 Task: Add Sprouts No Salt Added Sliced Carrots to the cart.
Action: Mouse moved to (16, 75)
Screenshot: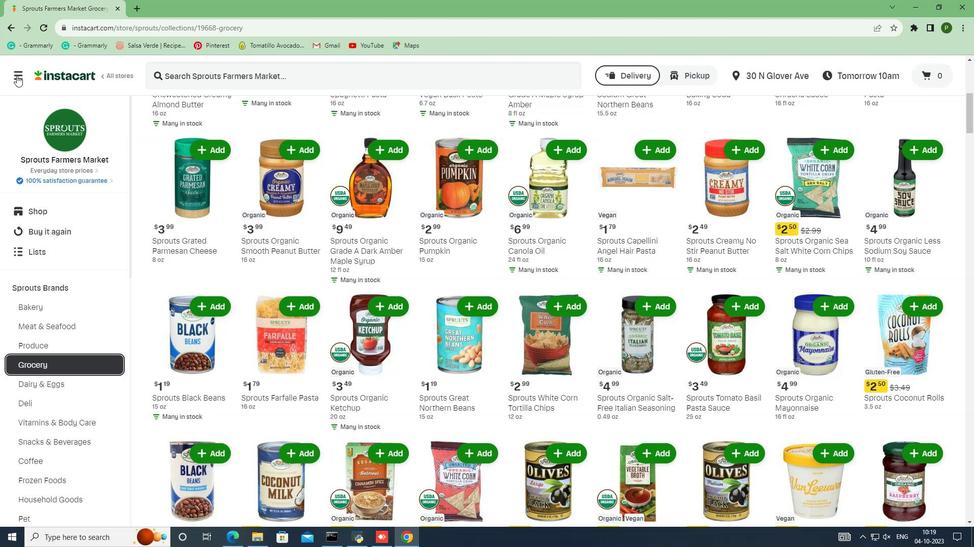 
Action: Mouse pressed left at (16, 75)
Screenshot: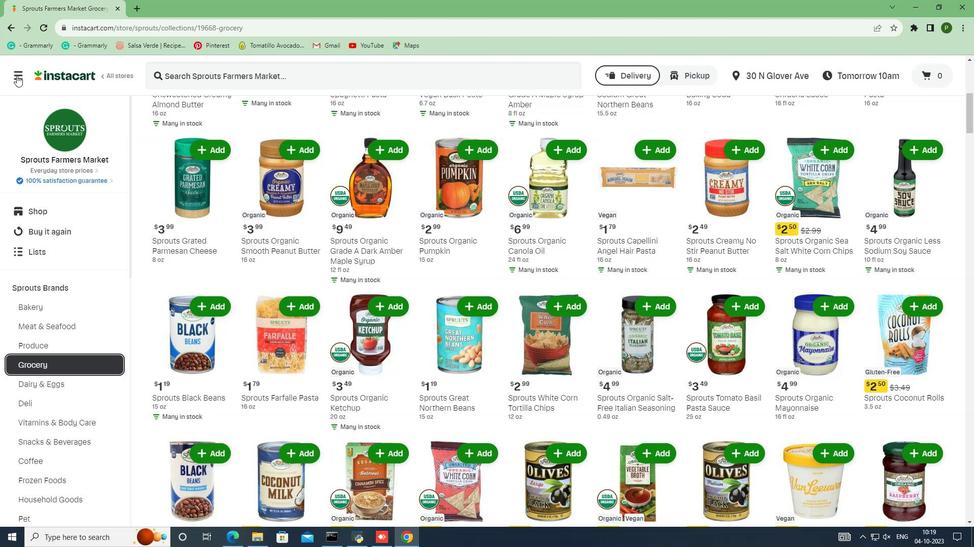 
Action: Mouse moved to (26, 286)
Screenshot: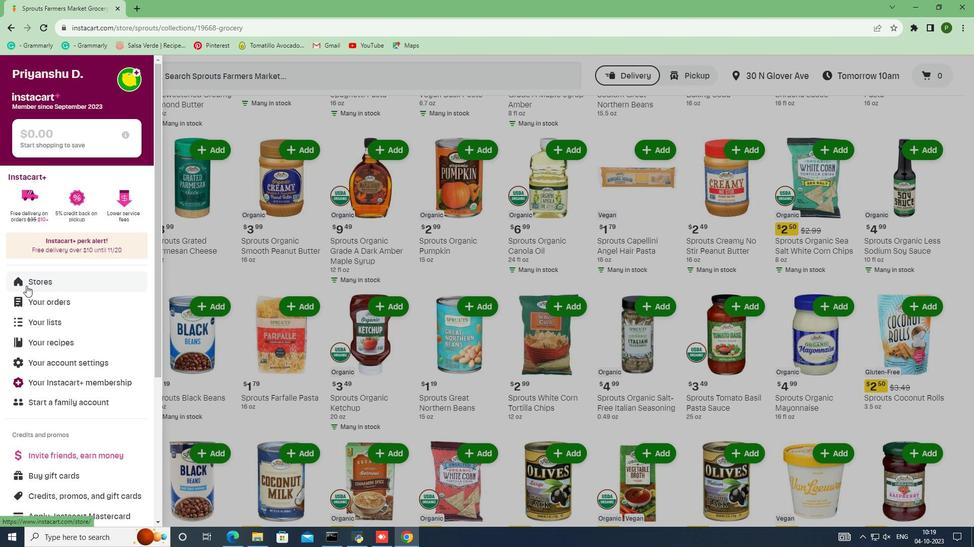 
Action: Mouse pressed left at (26, 286)
Screenshot: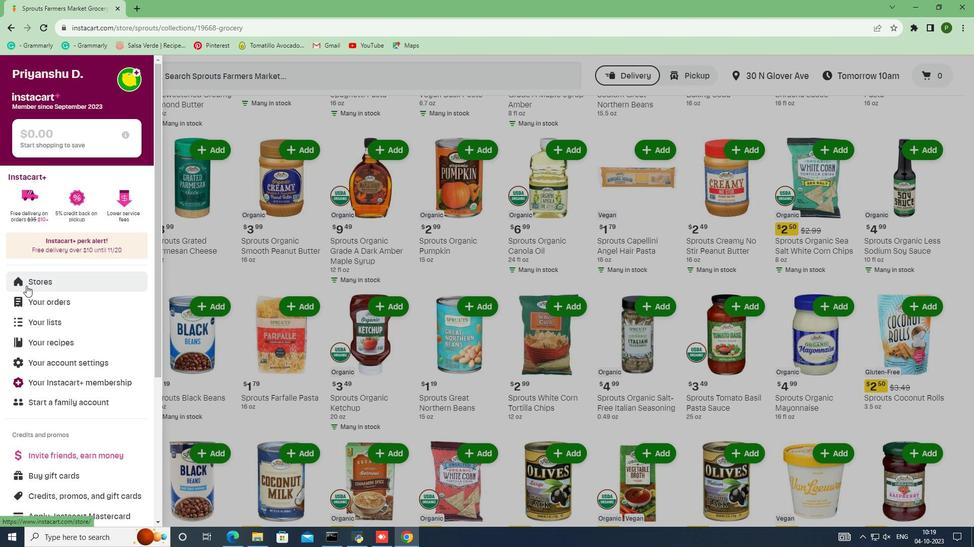
Action: Mouse moved to (233, 117)
Screenshot: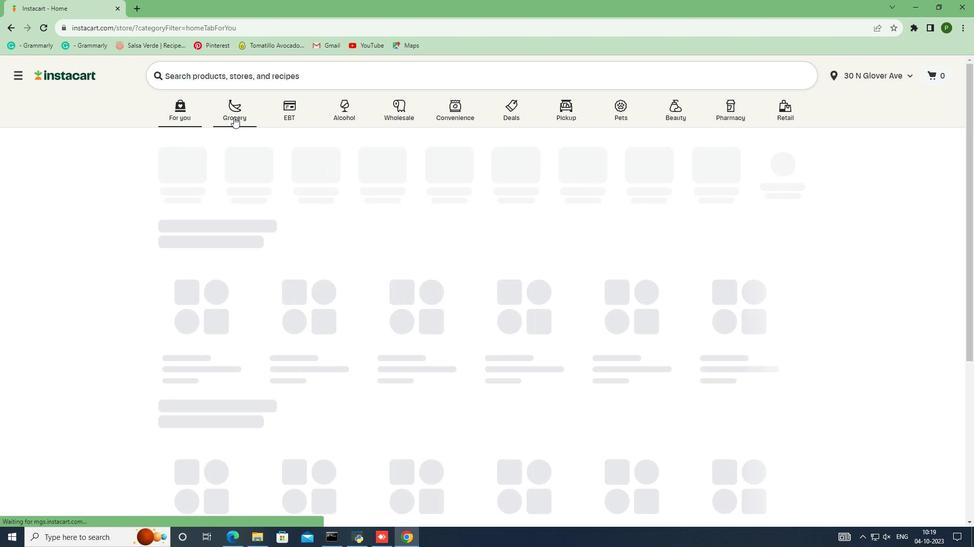 
Action: Mouse pressed left at (233, 117)
Screenshot: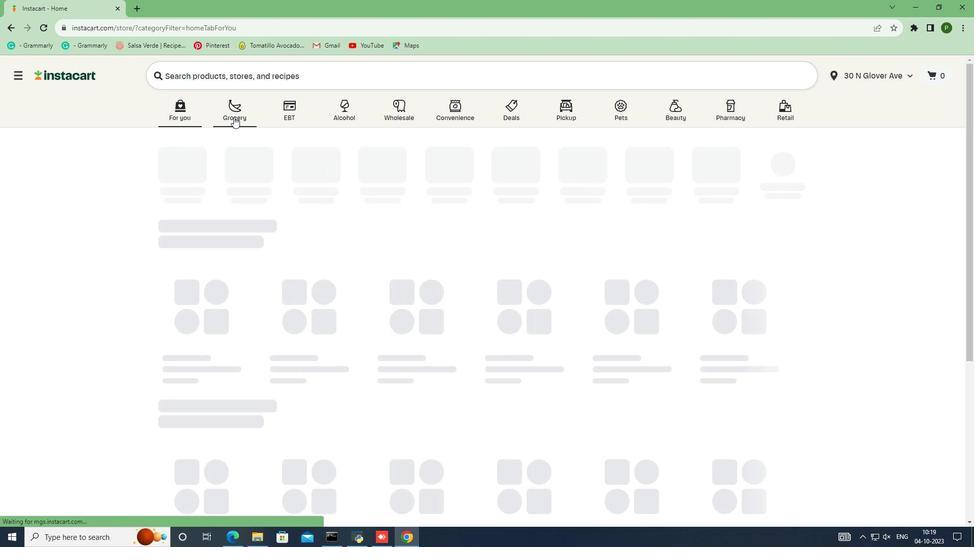 
Action: Mouse moved to (637, 244)
Screenshot: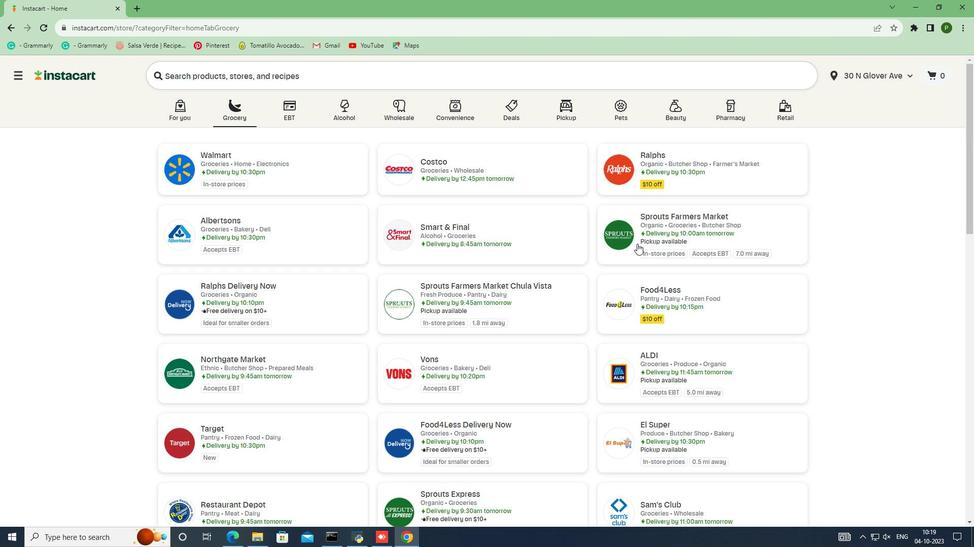 
Action: Mouse pressed left at (637, 244)
Screenshot: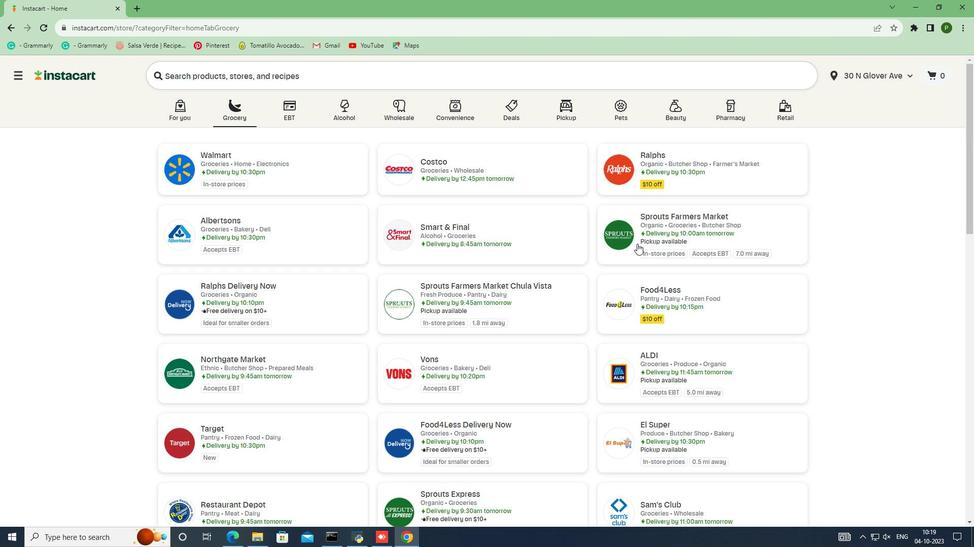 
Action: Mouse moved to (81, 282)
Screenshot: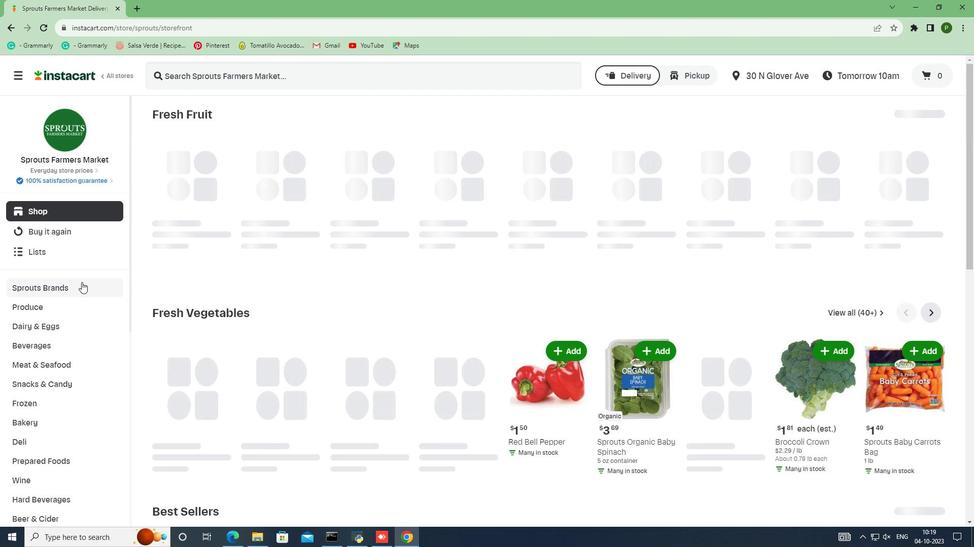 
Action: Mouse pressed left at (81, 282)
Screenshot: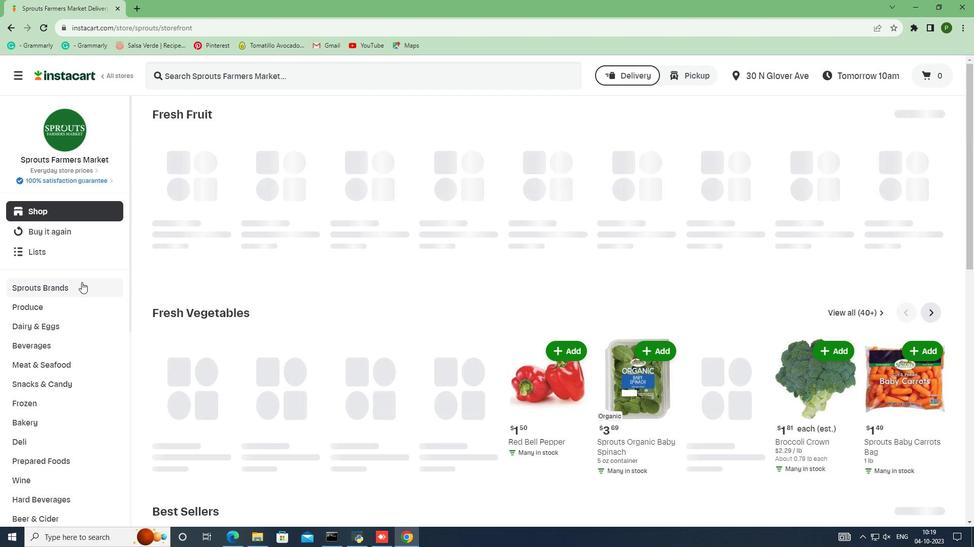 
Action: Mouse moved to (49, 364)
Screenshot: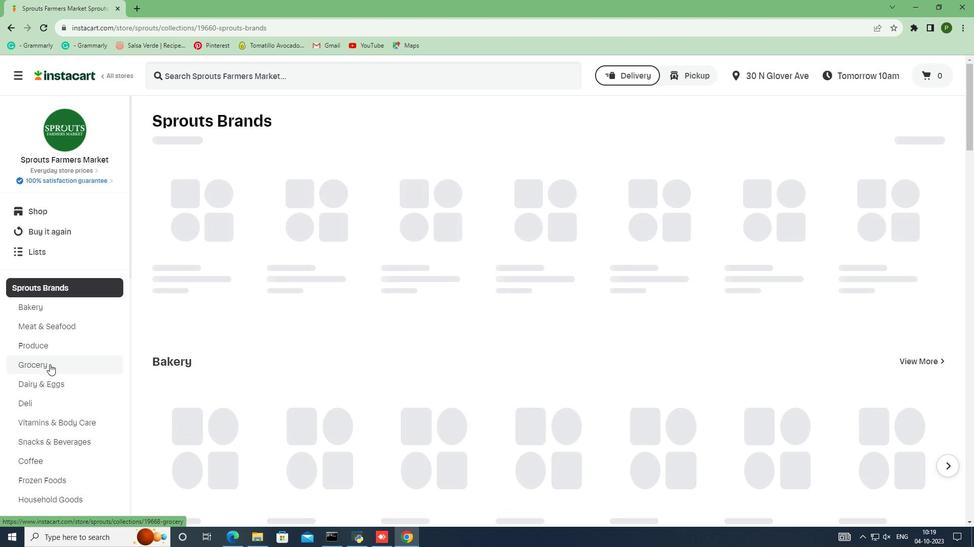 
Action: Mouse pressed left at (49, 364)
Screenshot: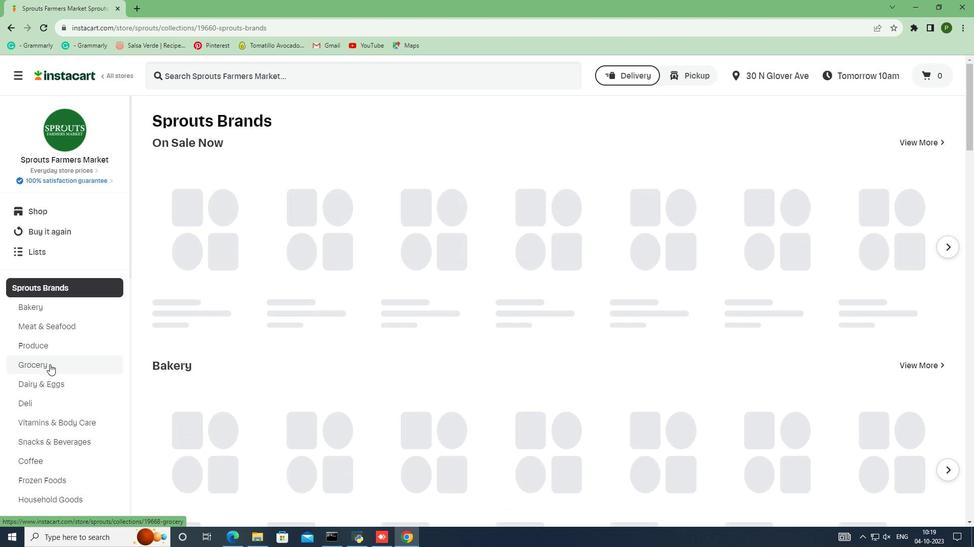 
Action: Mouse moved to (210, 230)
Screenshot: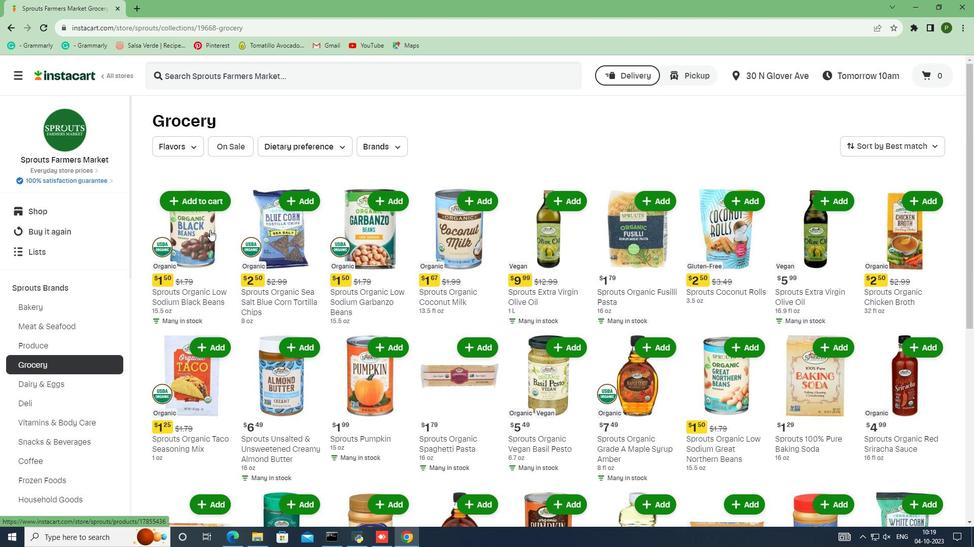 
Action: Mouse scrolled (210, 229) with delta (0, 0)
Screenshot: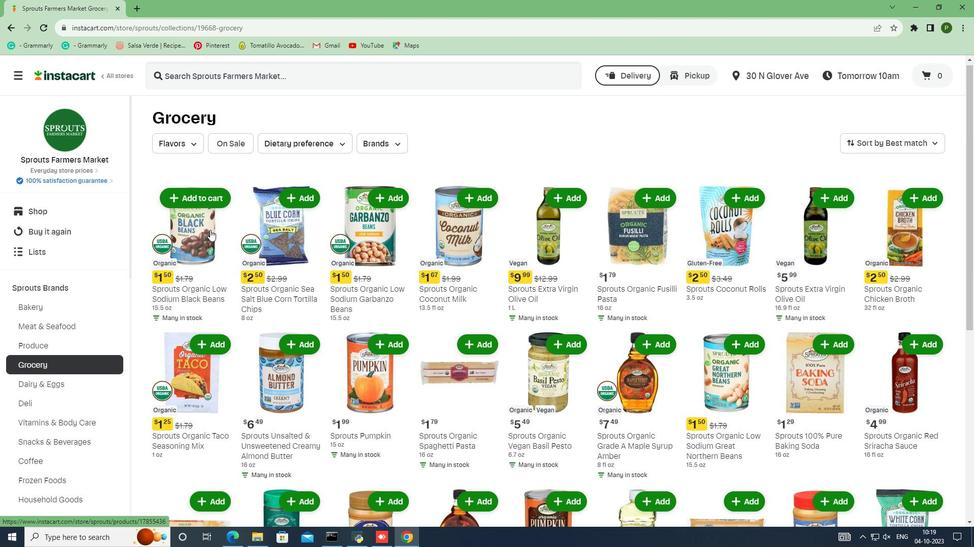 
Action: Mouse moved to (210, 231)
Screenshot: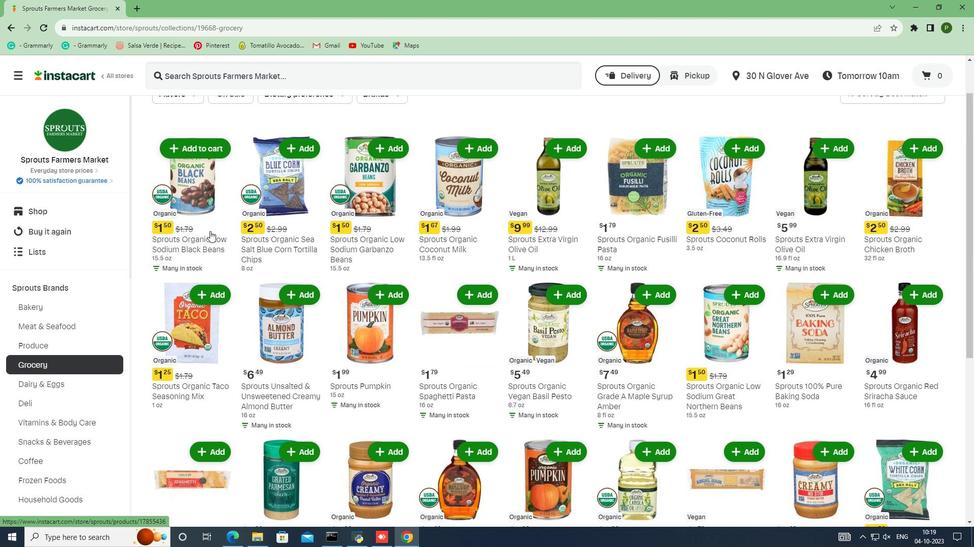 
Action: Mouse scrolled (210, 230) with delta (0, 0)
Screenshot: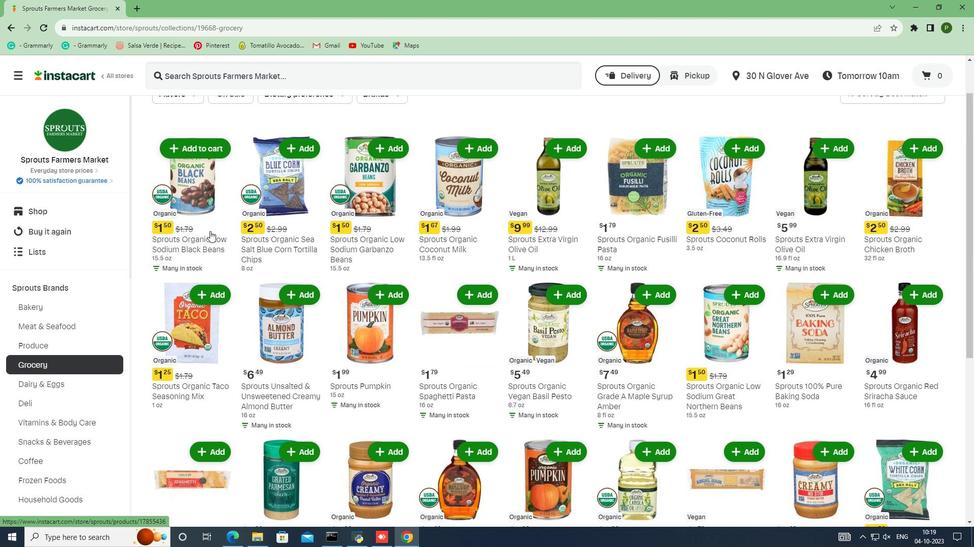 
Action: Mouse moved to (210, 231)
Screenshot: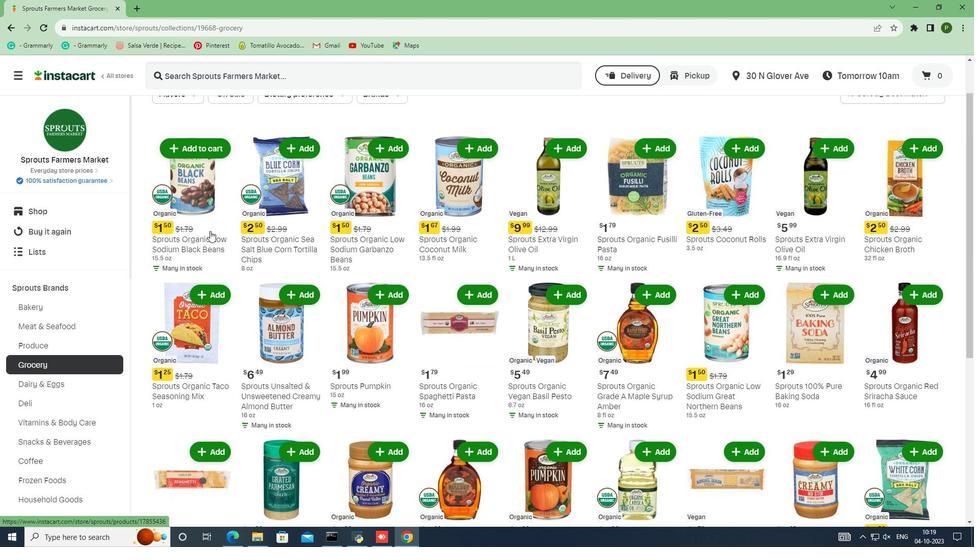 
Action: Mouse scrolled (210, 230) with delta (0, 0)
Screenshot: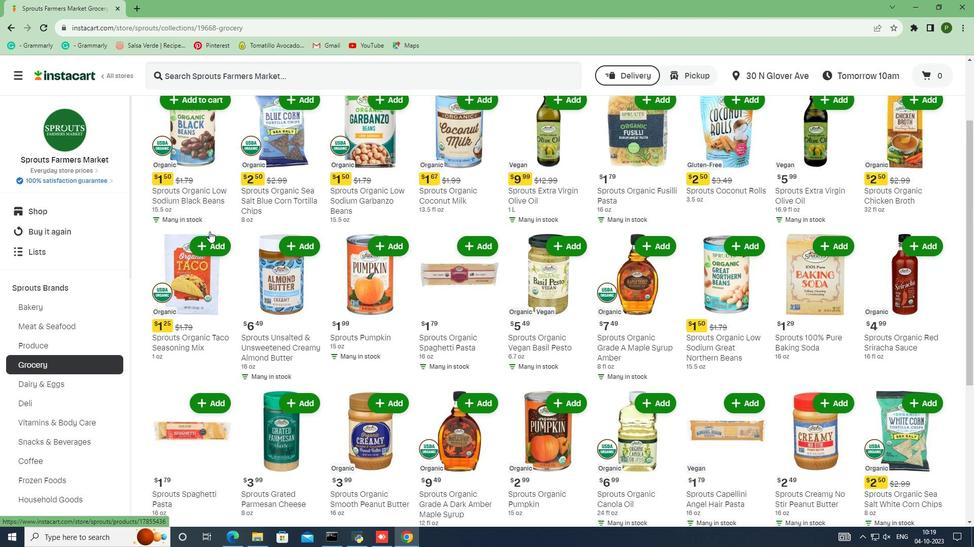 
Action: Mouse moved to (209, 232)
Screenshot: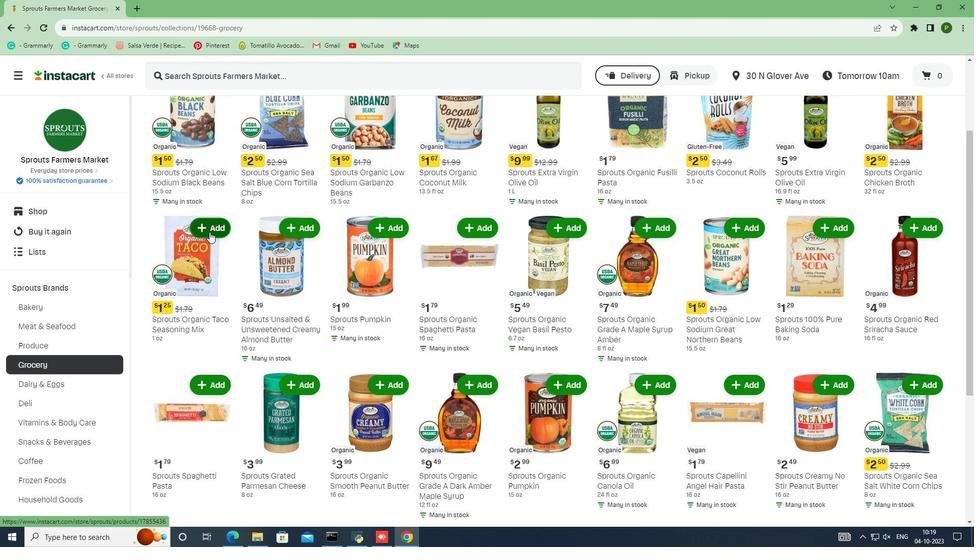 
Action: Mouse scrolled (209, 231) with delta (0, 0)
Screenshot: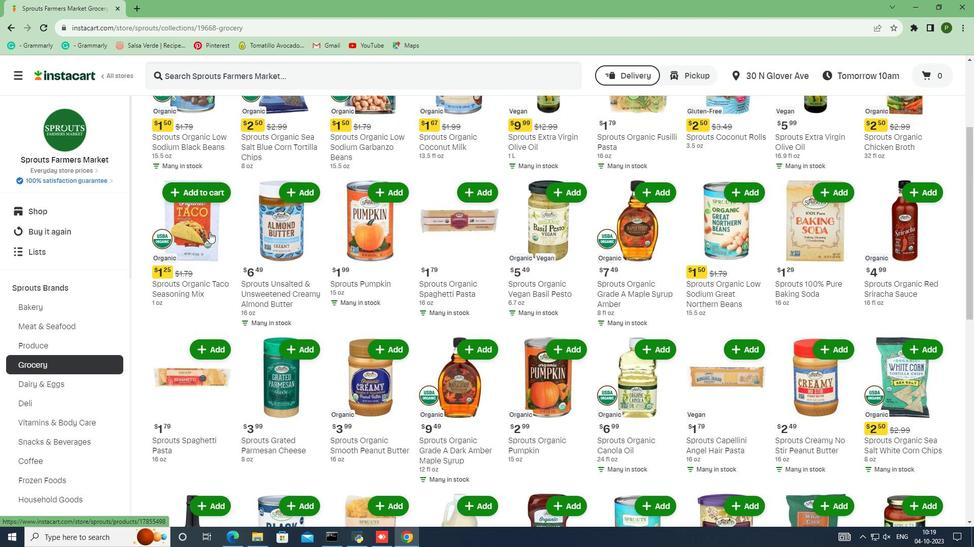 
Action: Mouse scrolled (209, 231) with delta (0, 0)
Screenshot: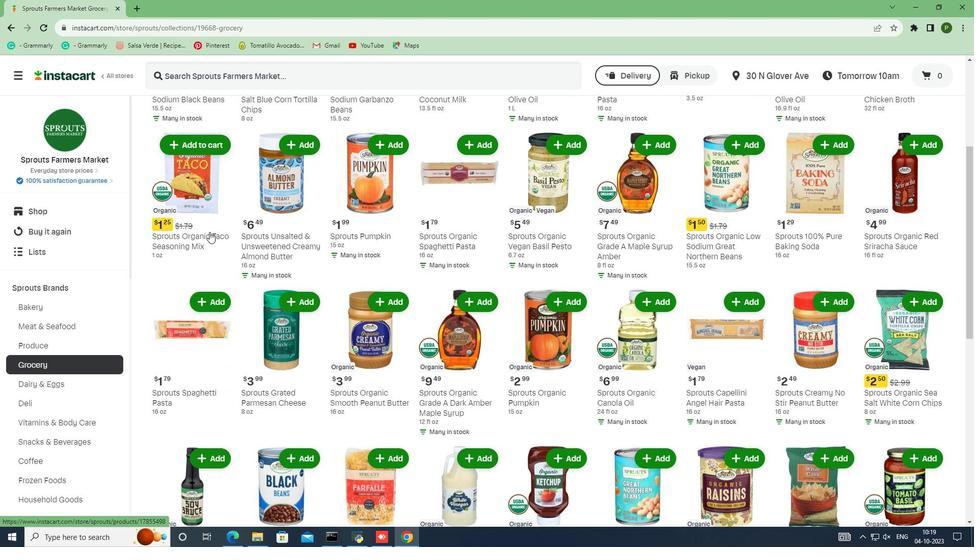 
Action: Mouse scrolled (209, 231) with delta (0, 0)
Screenshot: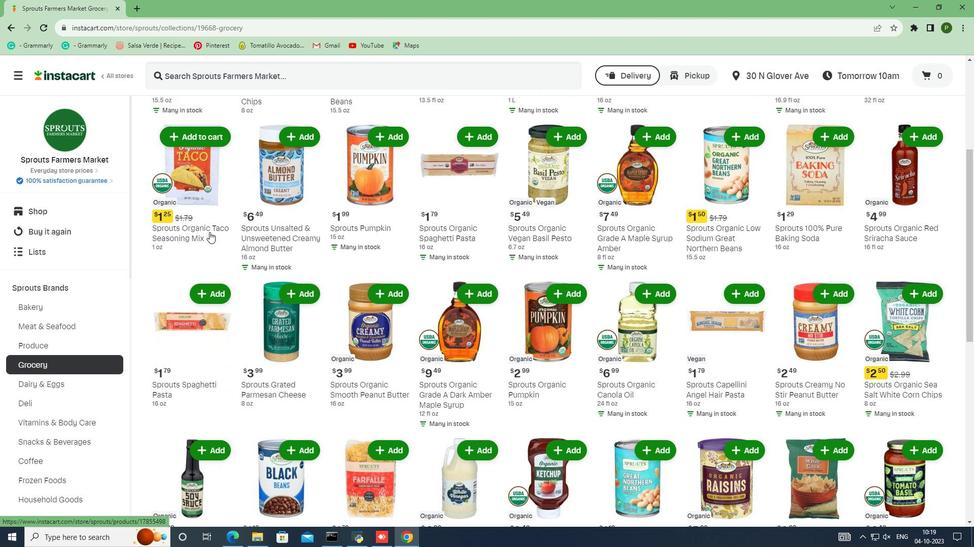 
Action: Mouse scrolled (209, 231) with delta (0, 0)
Screenshot: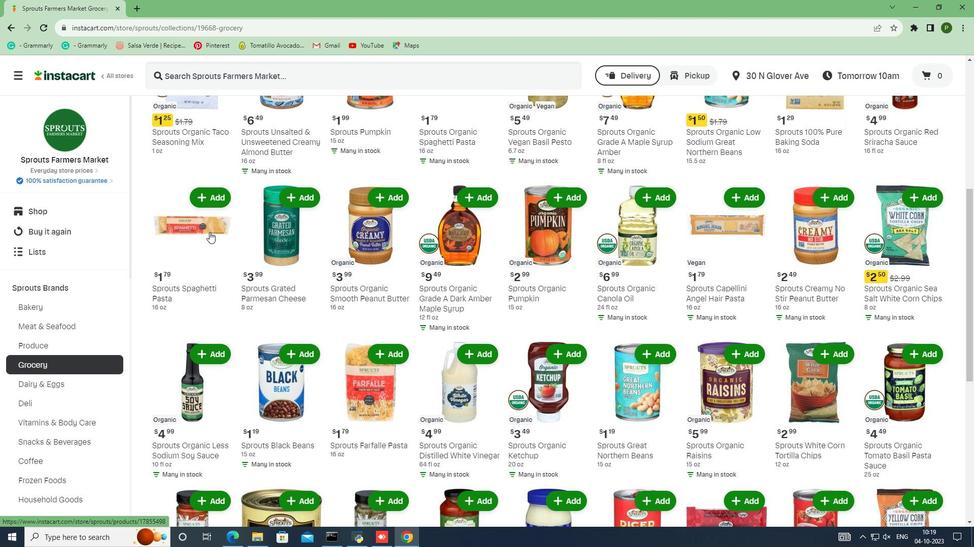 
Action: Mouse scrolled (209, 231) with delta (0, 0)
Screenshot: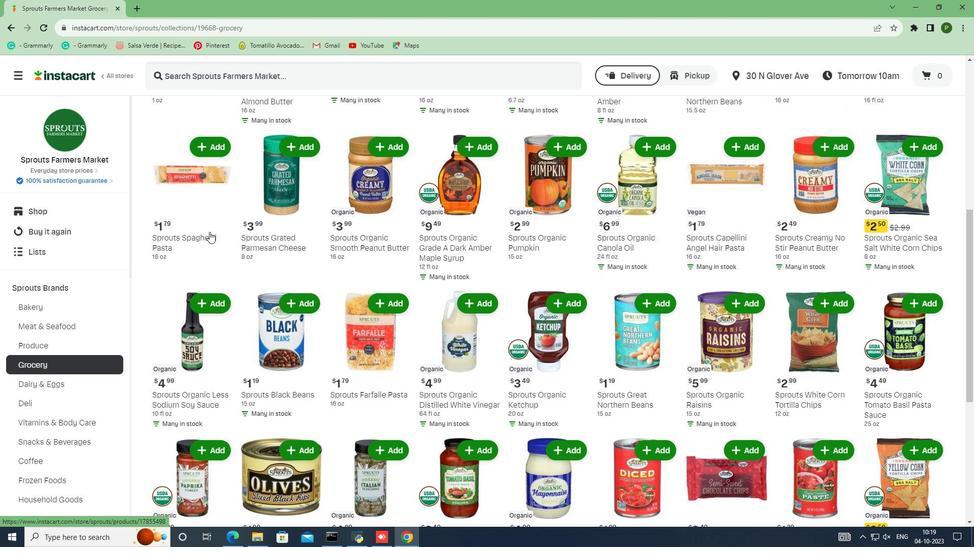 
Action: Mouse scrolled (209, 231) with delta (0, 0)
Screenshot: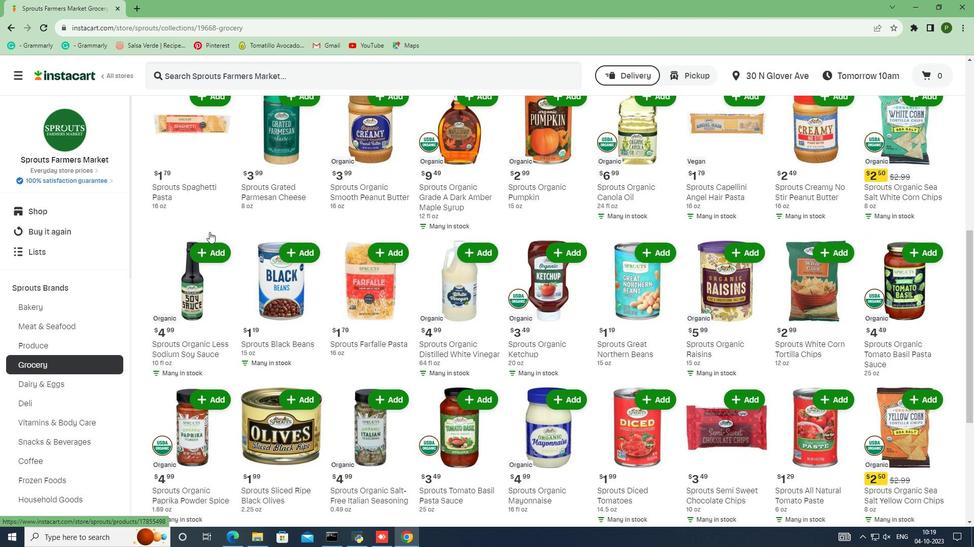 
Action: Mouse scrolled (209, 231) with delta (0, 0)
Screenshot: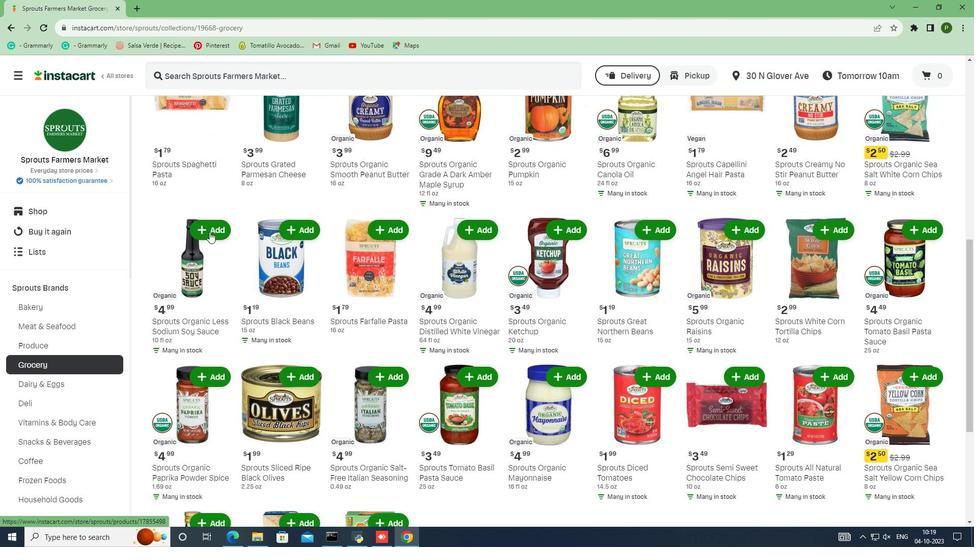 
Action: Mouse scrolled (209, 231) with delta (0, 0)
Screenshot: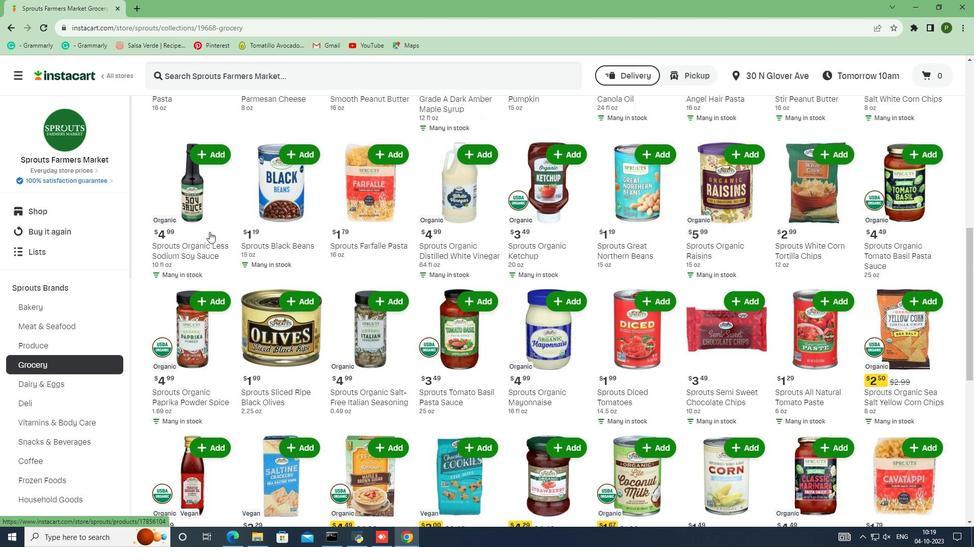 
Action: Mouse scrolled (209, 231) with delta (0, 0)
Screenshot: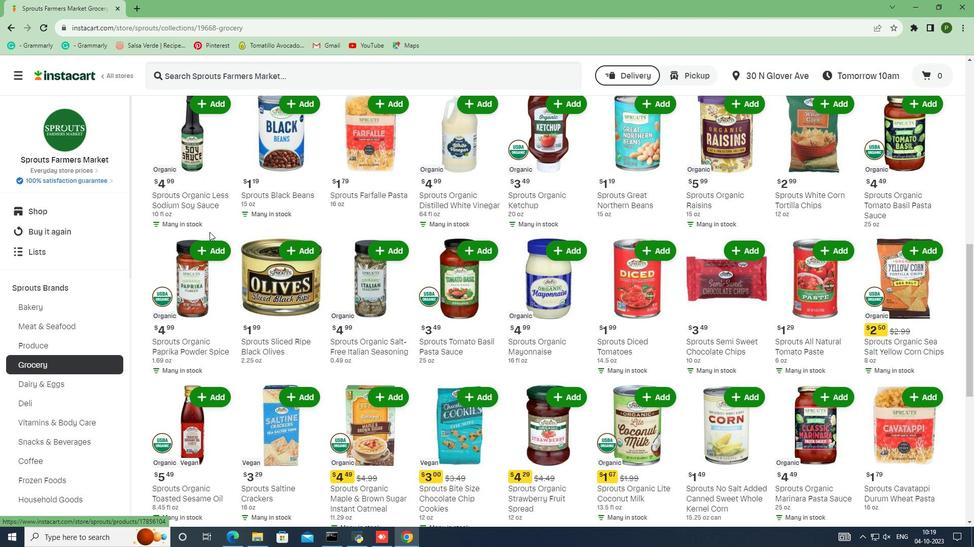 
Action: Mouse scrolled (209, 231) with delta (0, 0)
Screenshot: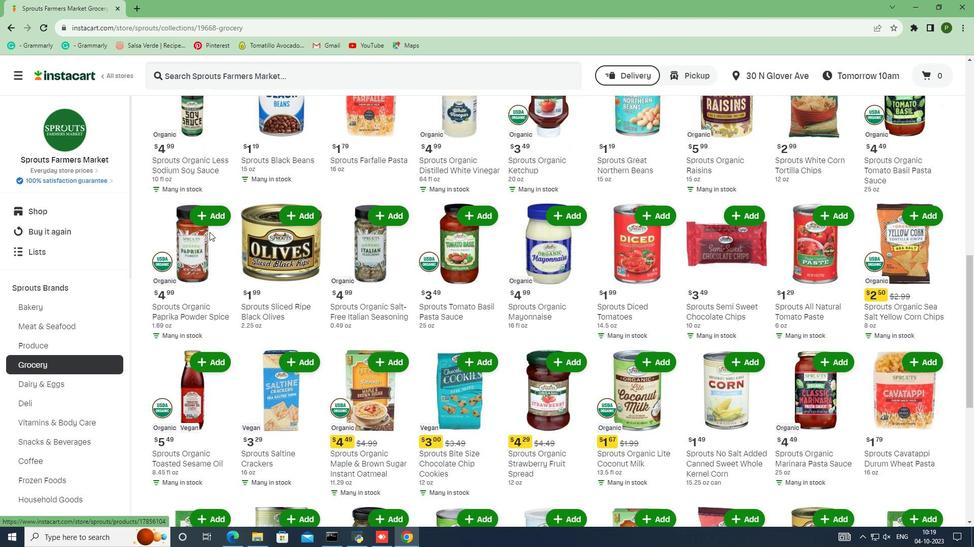 
Action: Mouse scrolled (209, 231) with delta (0, 0)
Screenshot: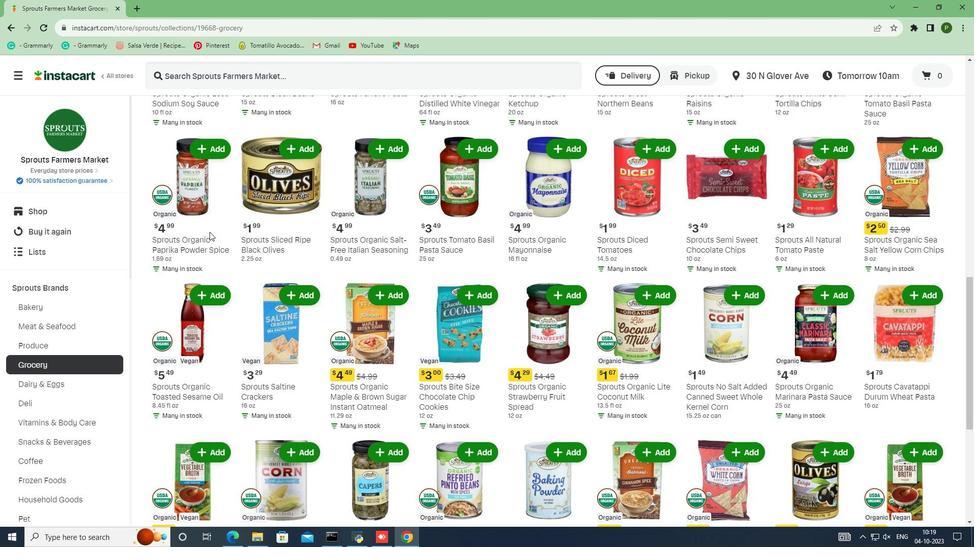 
Action: Mouse scrolled (209, 231) with delta (0, 0)
Screenshot: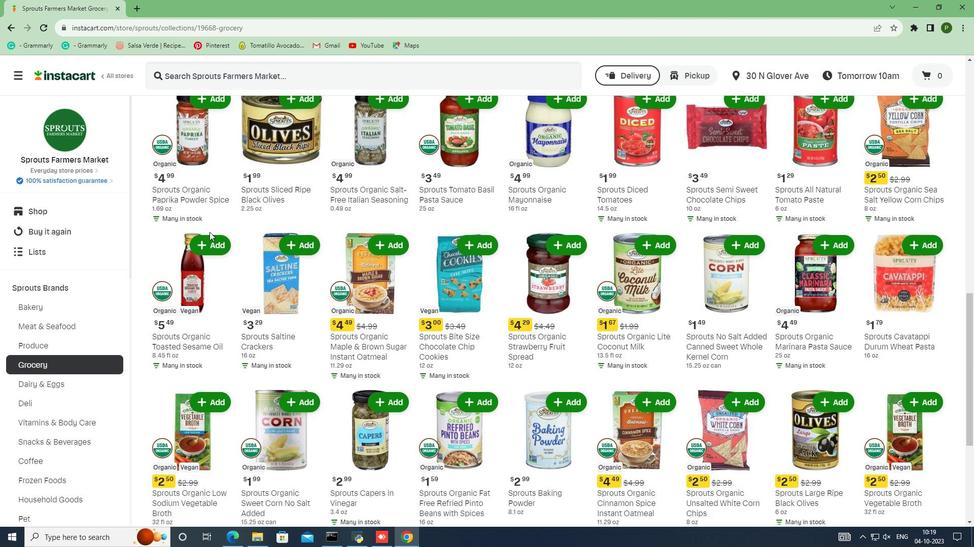 
Action: Mouse scrolled (209, 231) with delta (0, 0)
Screenshot: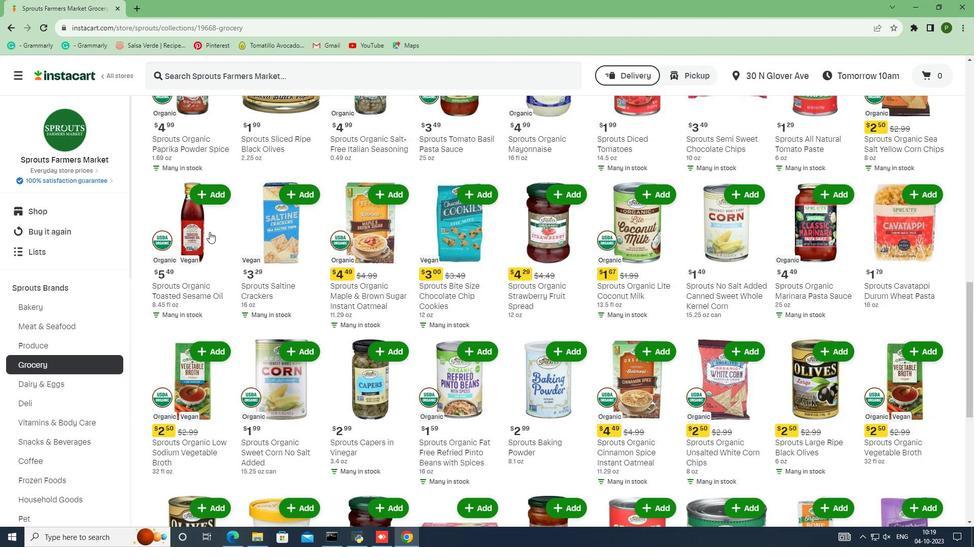 
Action: Mouse scrolled (209, 231) with delta (0, 0)
Screenshot: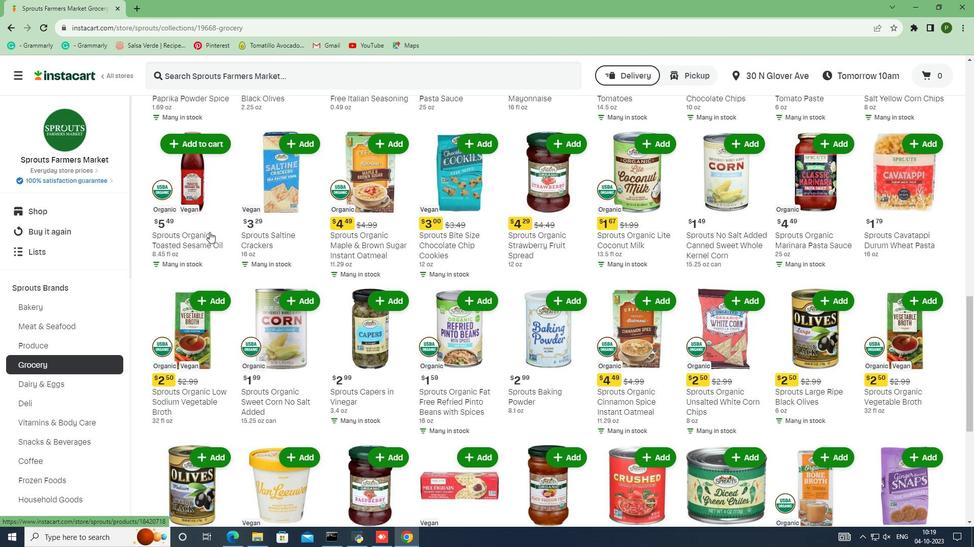 
Action: Mouse moved to (209, 232)
Screenshot: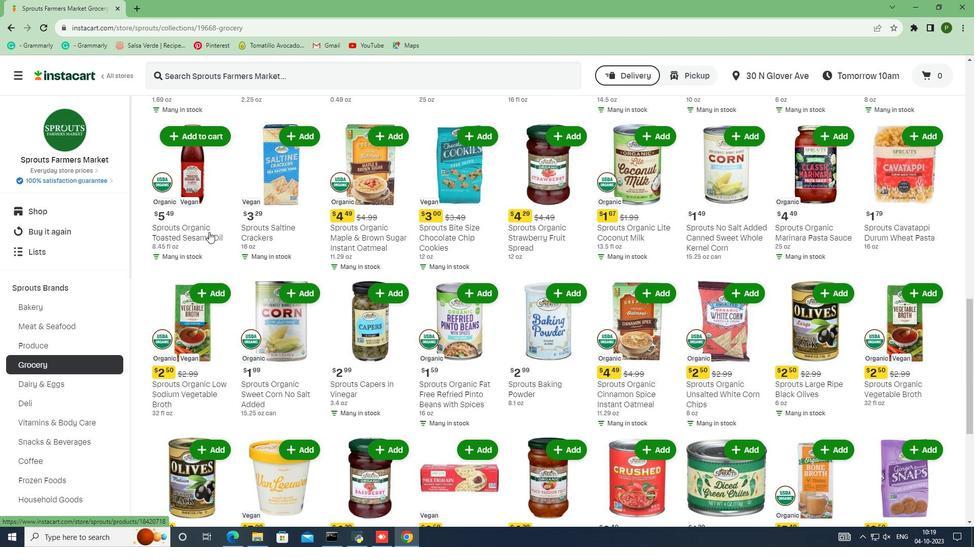 
Action: Mouse scrolled (209, 231) with delta (0, 0)
Screenshot: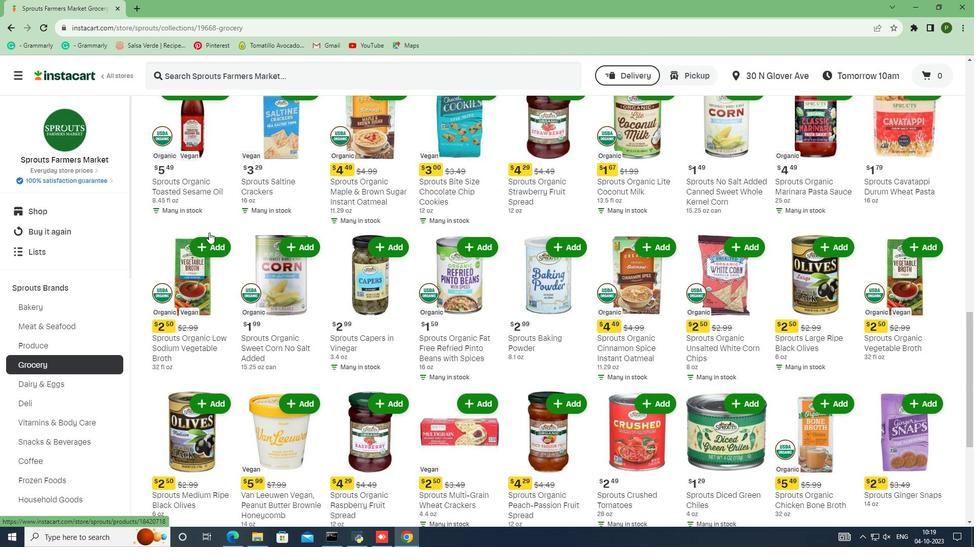 
Action: Mouse moved to (209, 232)
Screenshot: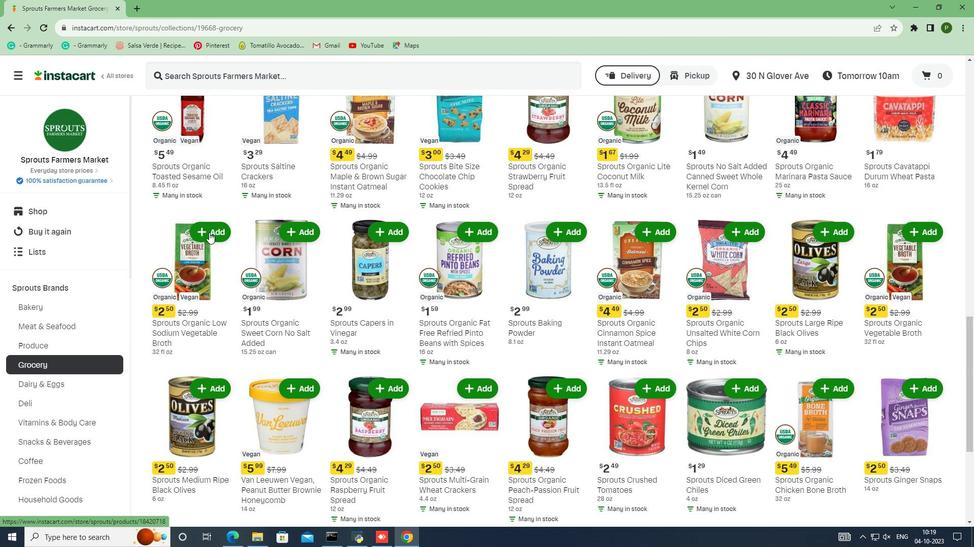 
Action: Mouse scrolled (209, 232) with delta (0, 0)
Screenshot: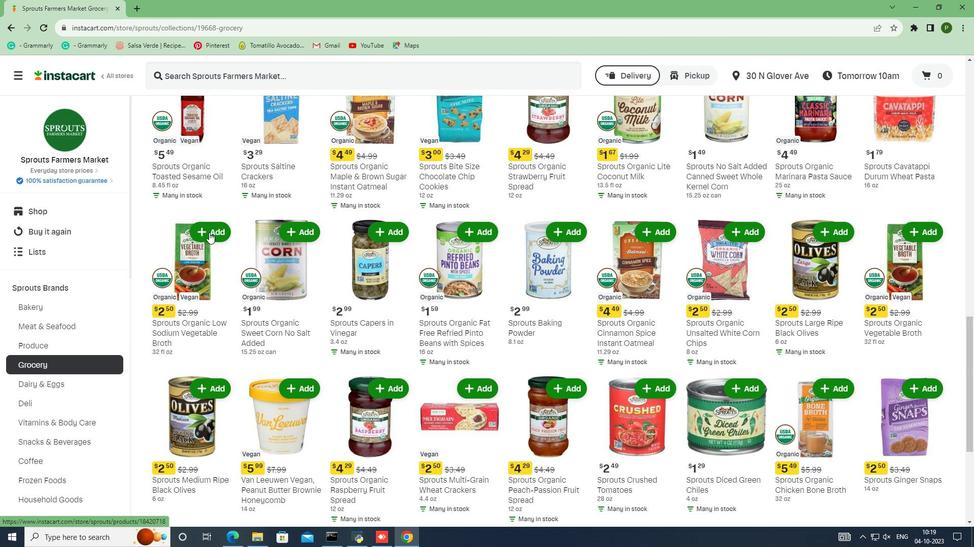 
Action: Mouse scrolled (209, 232) with delta (0, 0)
Screenshot: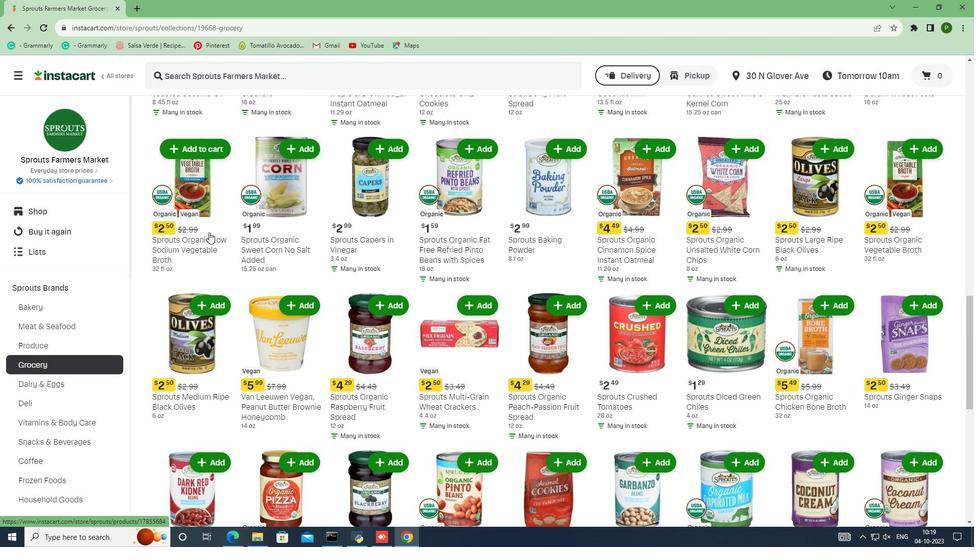 
Action: Mouse scrolled (209, 232) with delta (0, 0)
Screenshot: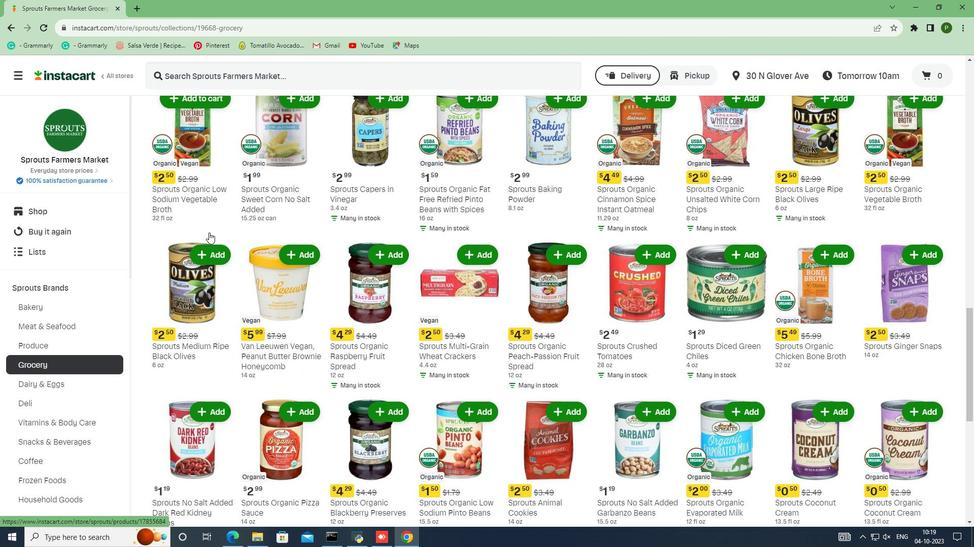 
Action: Mouse scrolled (209, 232) with delta (0, 0)
Screenshot: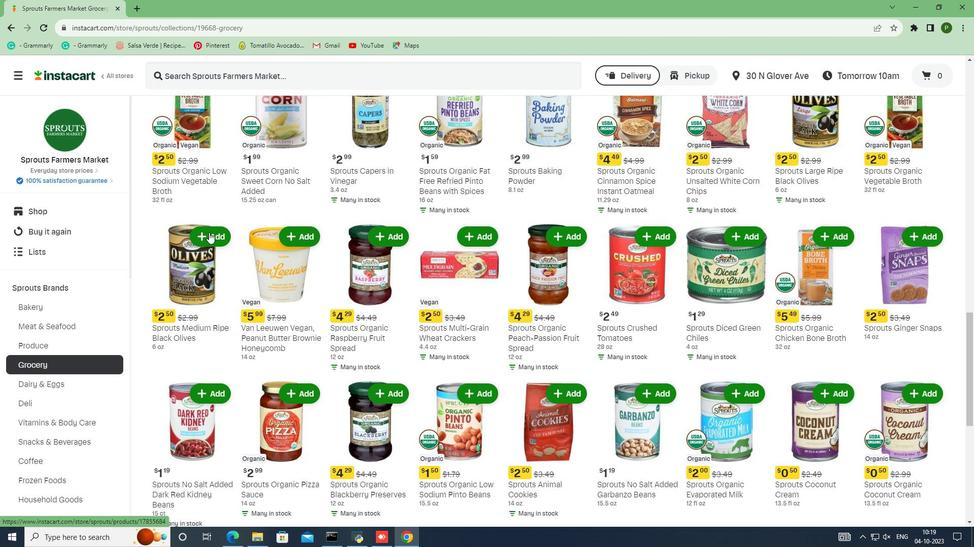 
Action: Mouse scrolled (209, 232) with delta (0, 0)
Screenshot: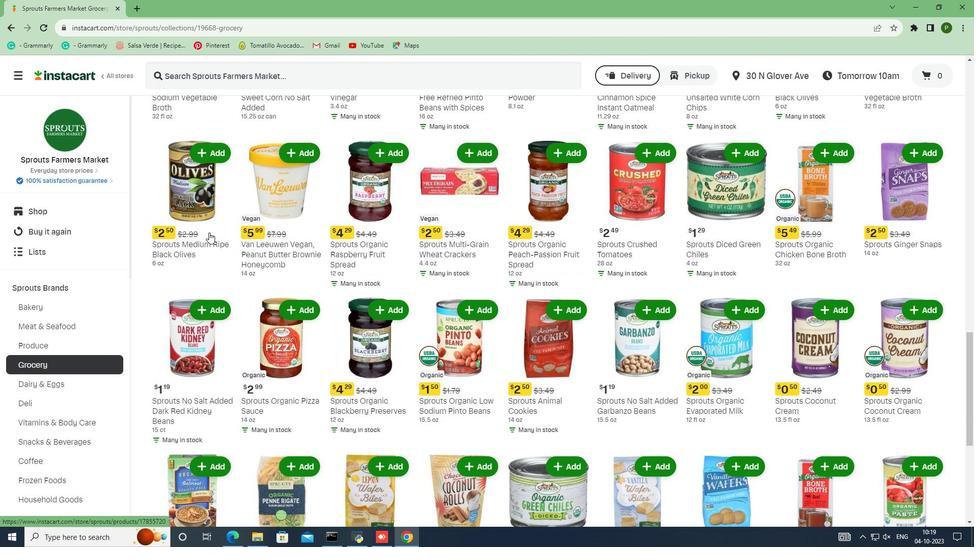 
Action: Mouse scrolled (209, 232) with delta (0, 0)
Screenshot: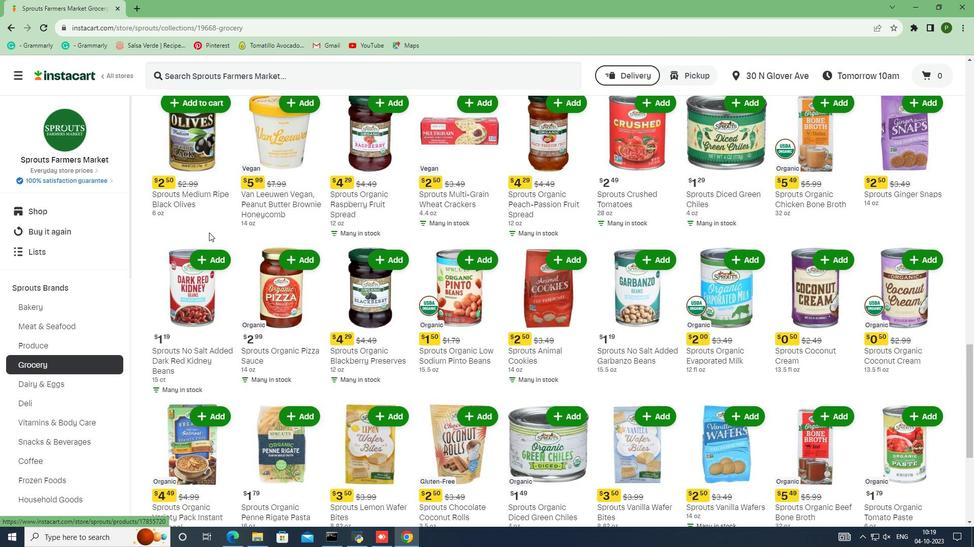 
Action: Mouse scrolled (209, 232) with delta (0, 0)
Screenshot: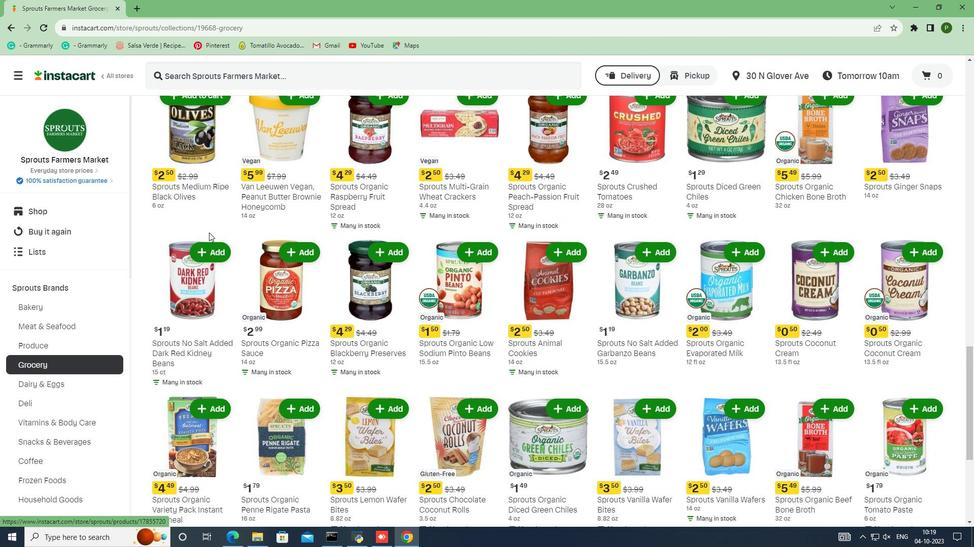 
Action: Mouse scrolled (209, 232) with delta (0, 0)
Screenshot: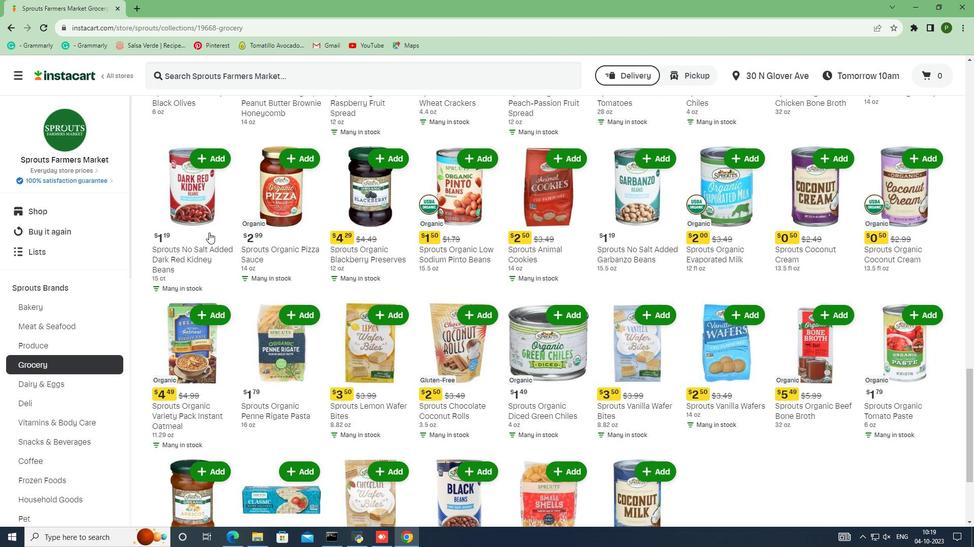 
Action: Mouse scrolled (209, 232) with delta (0, 0)
Screenshot: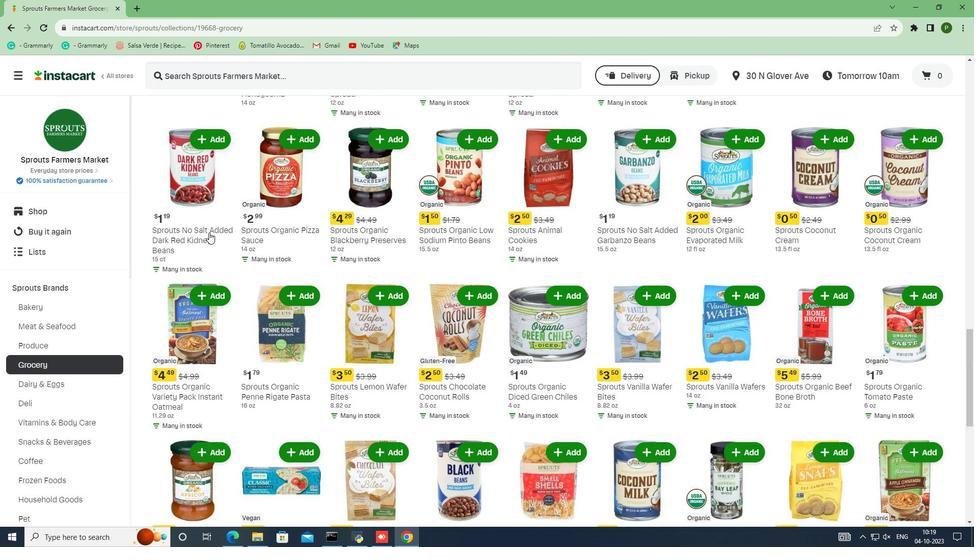 
Action: Mouse moved to (208, 232)
Screenshot: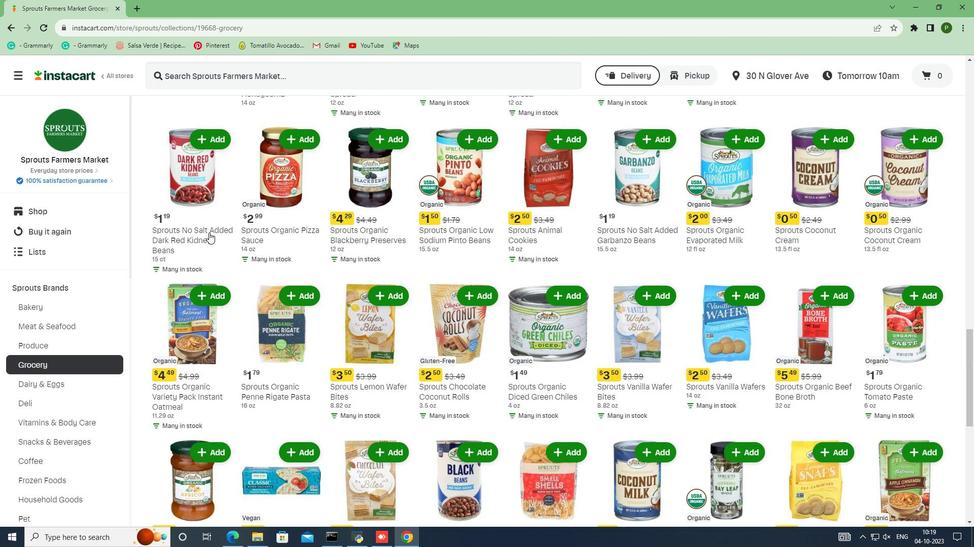 
Action: Mouse scrolled (208, 232) with delta (0, 0)
Screenshot: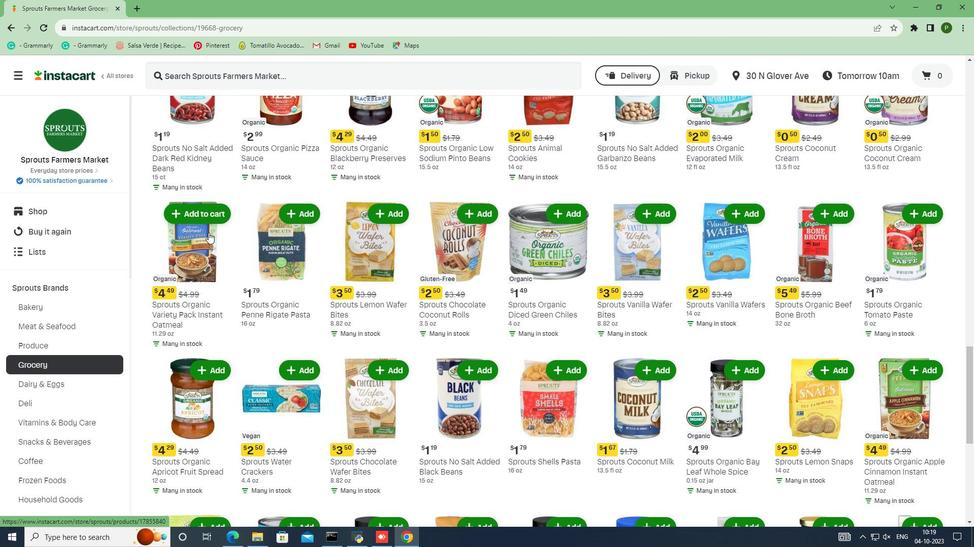 
Action: Mouse scrolled (208, 232) with delta (0, 0)
Screenshot: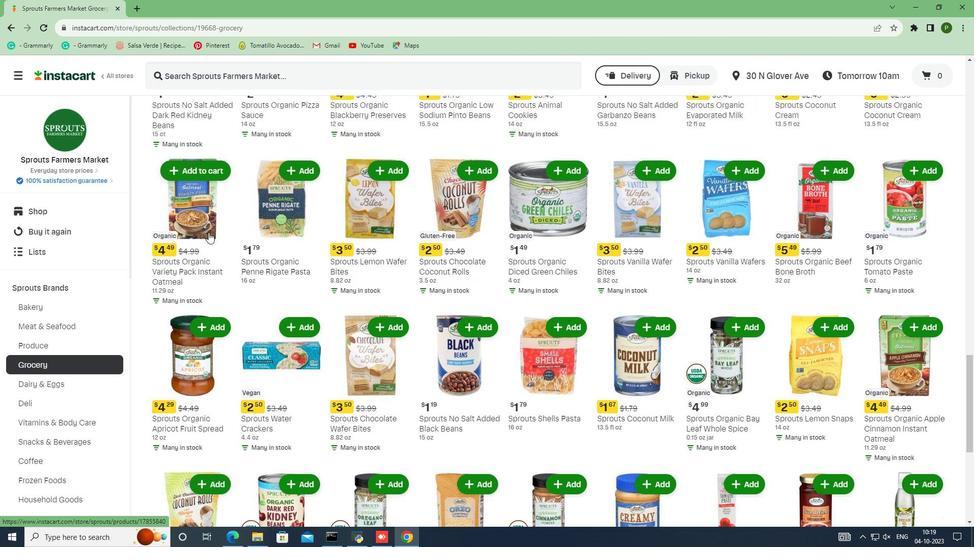 
Action: Mouse scrolled (208, 232) with delta (0, 0)
Screenshot: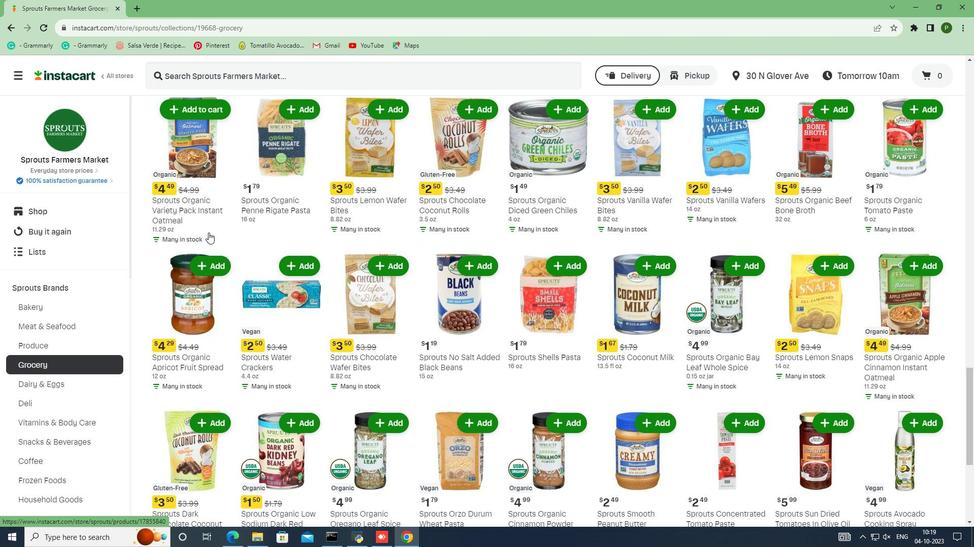 
Action: Mouse scrolled (208, 232) with delta (0, 0)
Screenshot: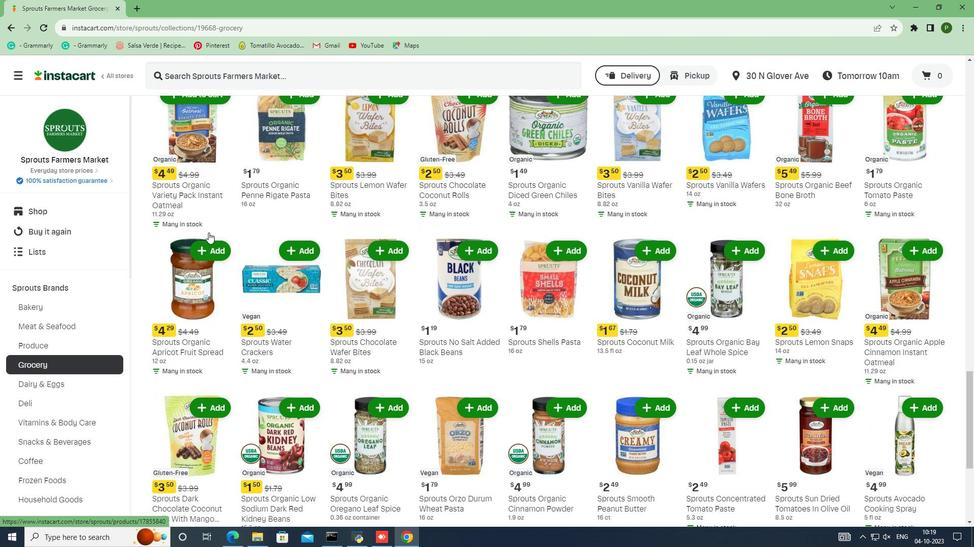 
Action: Mouse scrolled (208, 232) with delta (0, 0)
Screenshot: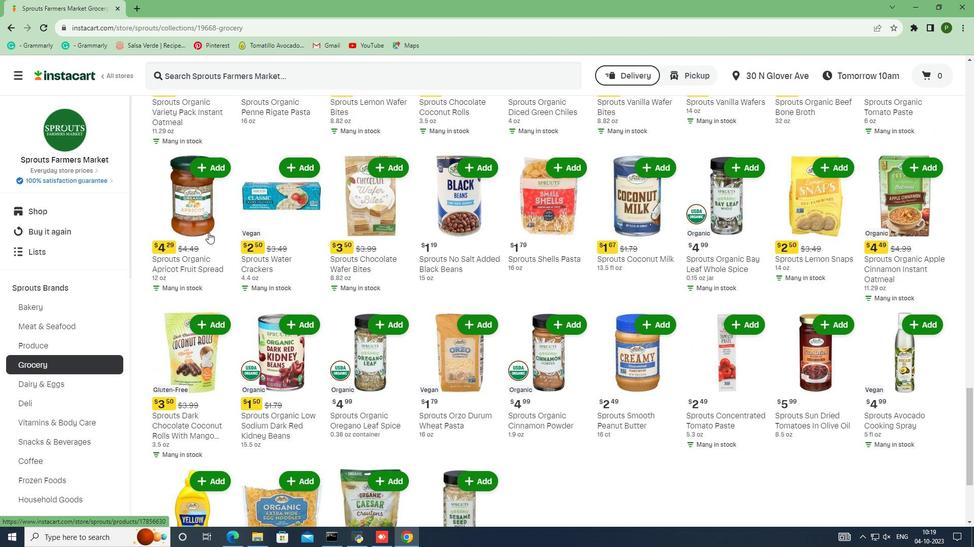 
Action: Mouse scrolled (208, 232) with delta (0, 0)
Screenshot: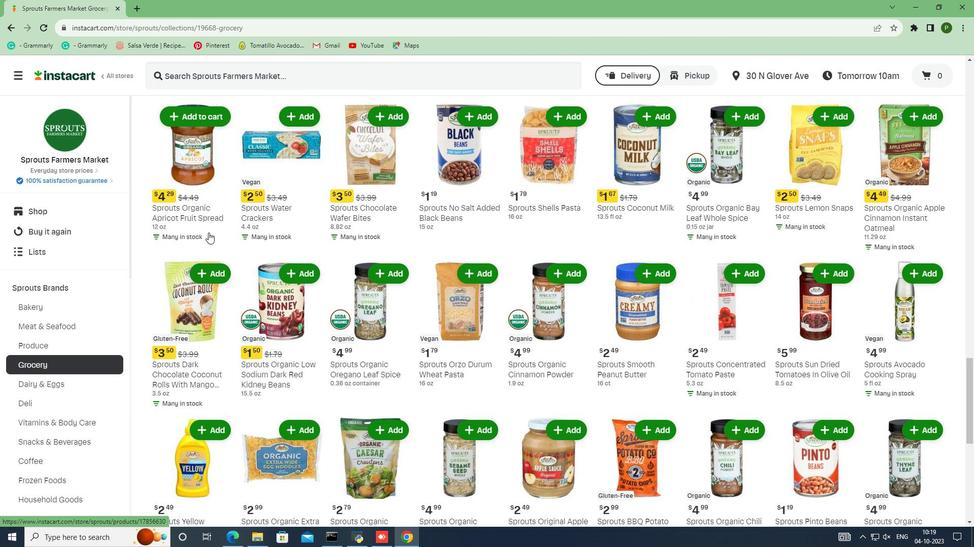 
Action: Mouse scrolled (208, 232) with delta (0, 0)
Screenshot: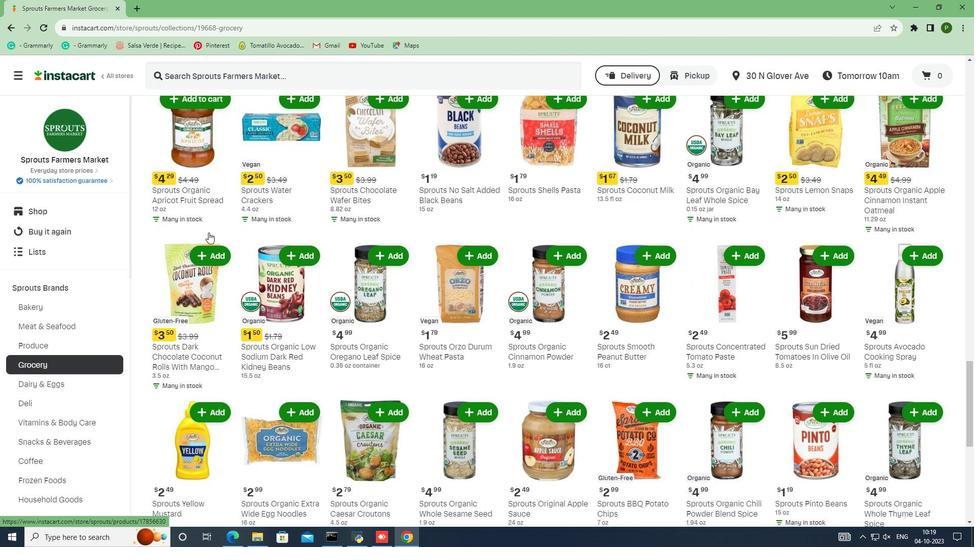 
Action: Mouse scrolled (208, 232) with delta (0, 0)
Screenshot: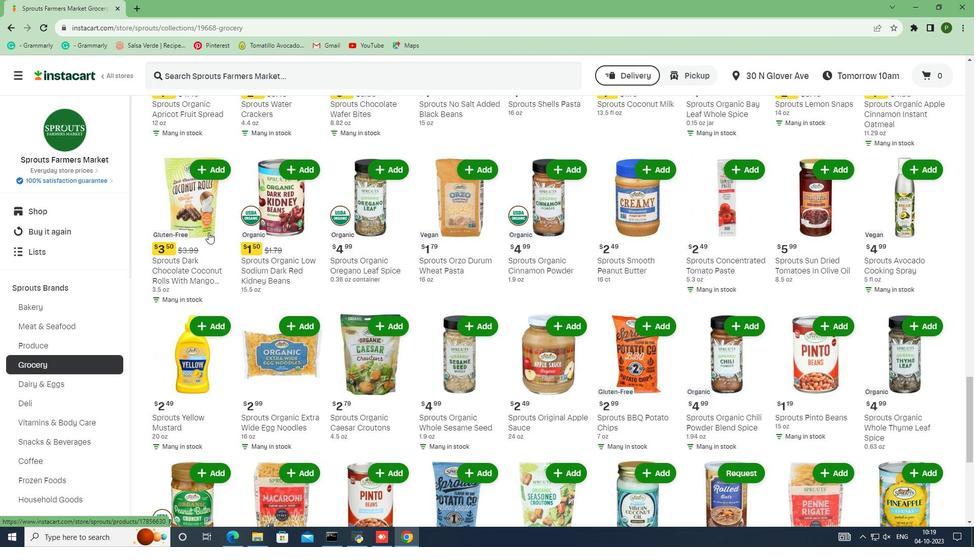
Action: Mouse scrolled (208, 232) with delta (0, 0)
Screenshot: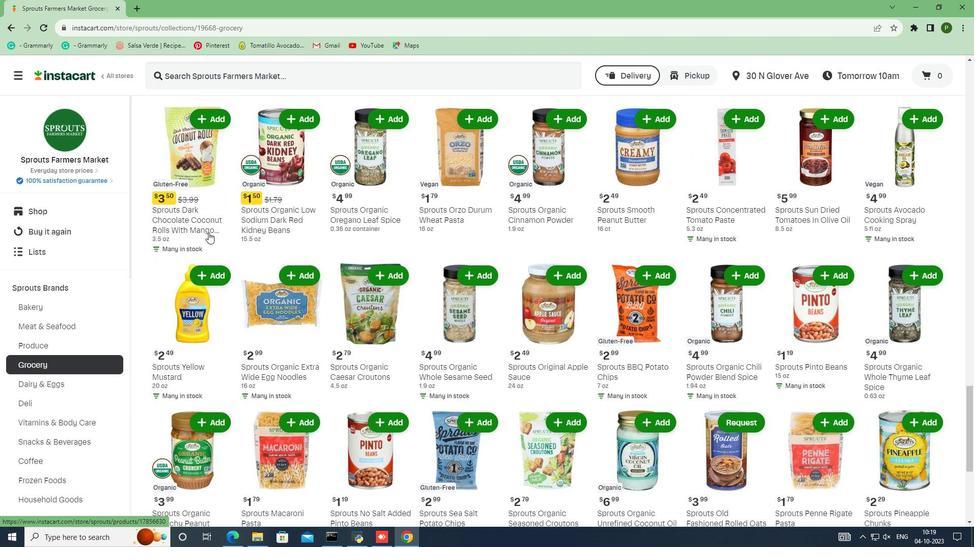 
Action: Mouse scrolled (208, 232) with delta (0, 0)
Screenshot: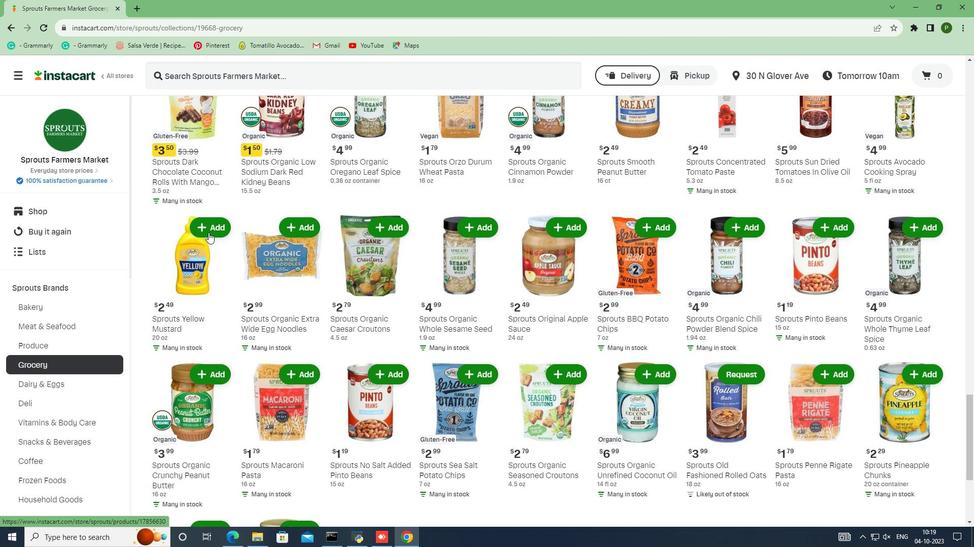 
Action: Mouse scrolled (208, 232) with delta (0, 0)
Screenshot: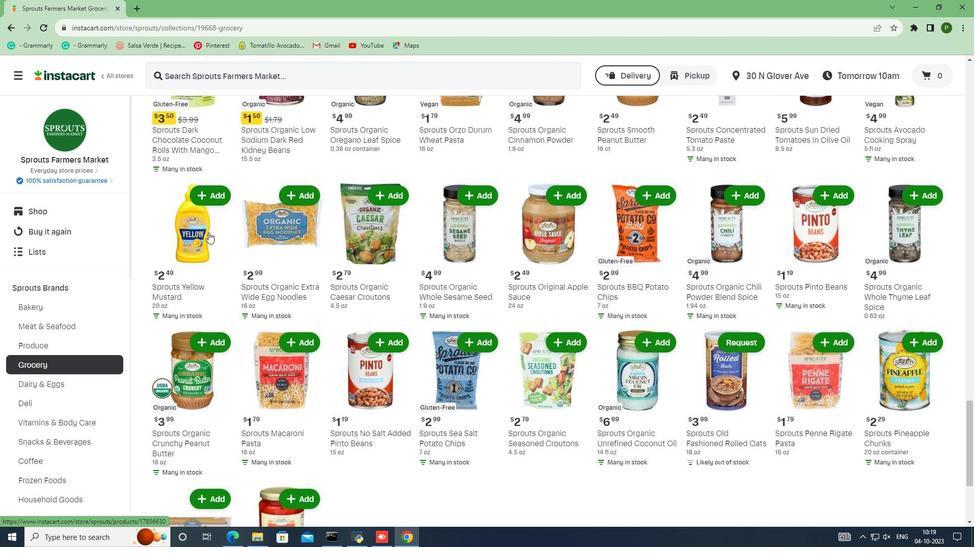
Action: Mouse scrolled (208, 232) with delta (0, 0)
Screenshot: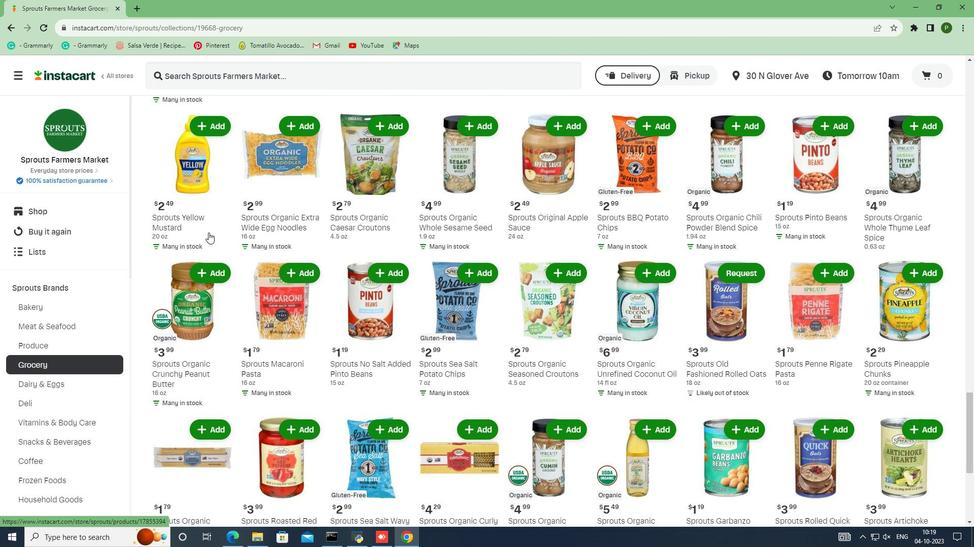 
Action: Mouse scrolled (208, 232) with delta (0, 0)
Screenshot: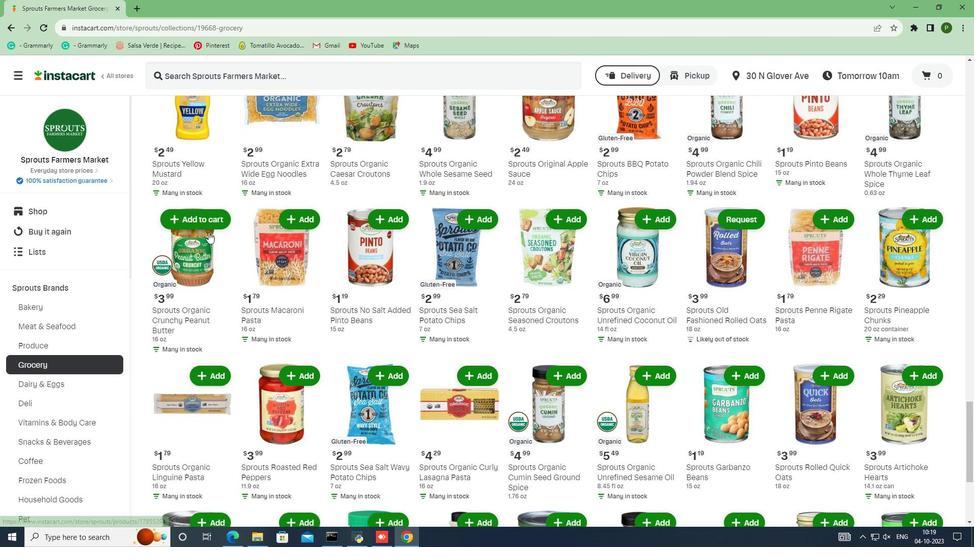 
Action: Mouse scrolled (208, 232) with delta (0, 0)
Screenshot: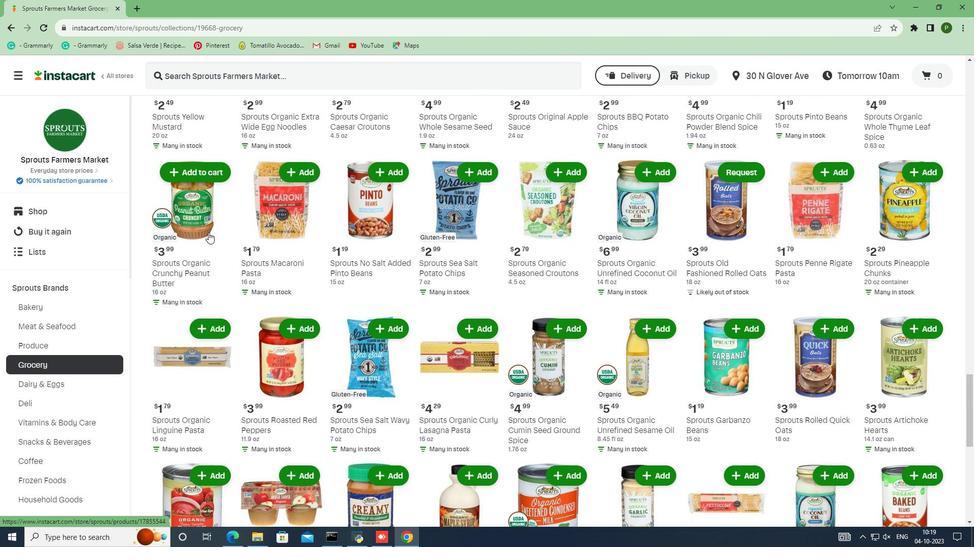 
Action: Mouse scrolled (208, 232) with delta (0, 0)
Screenshot: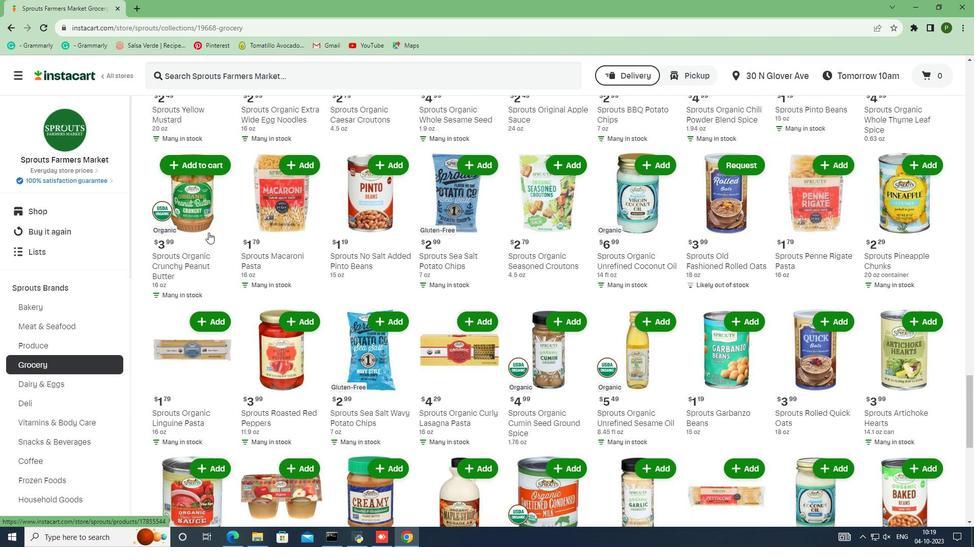 
Action: Mouse scrolled (208, 232) with delta (0, 0)
Screenshot: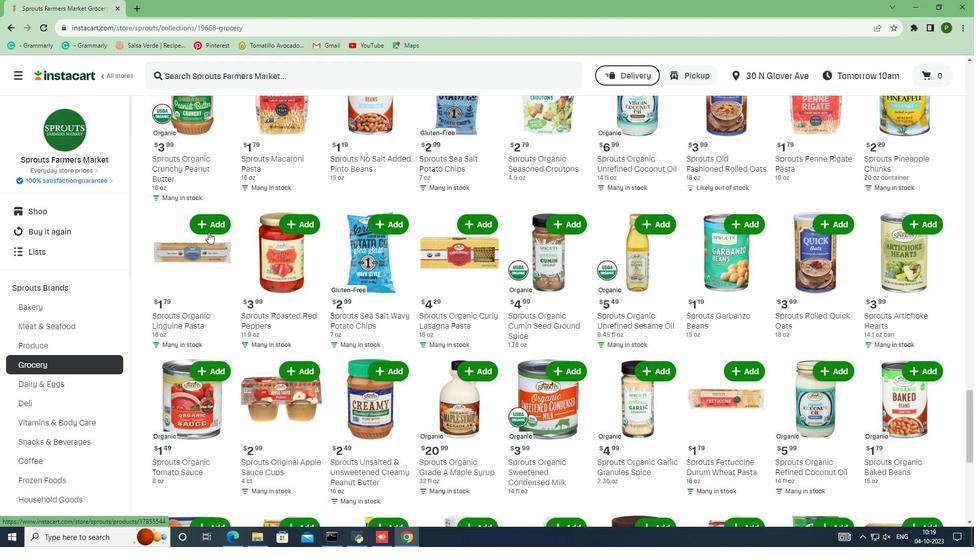 
Action: Mouse scrolled (208, 232) with delta (0, 0)
Screenshot: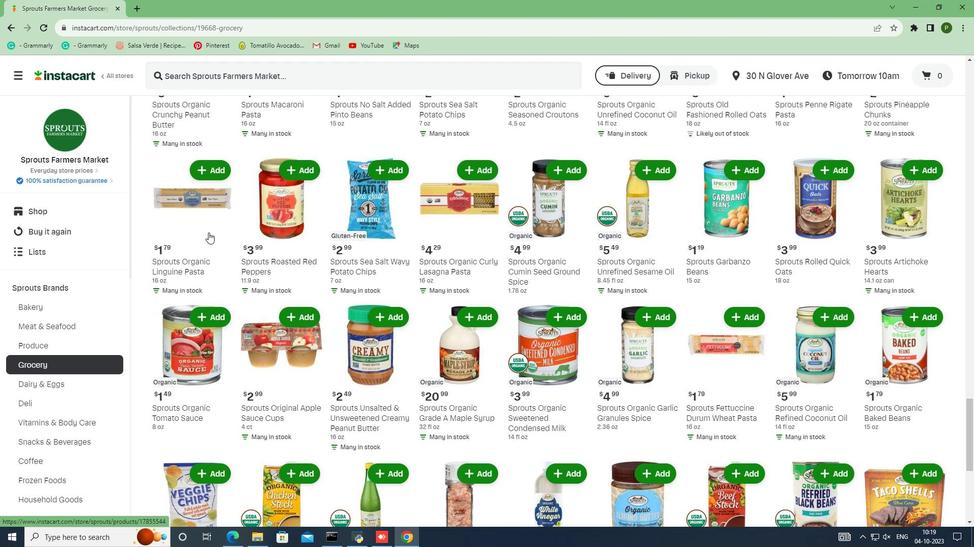 
Action: Mouse scrolled (208, 232) with delta (0, 0)
Screenshot: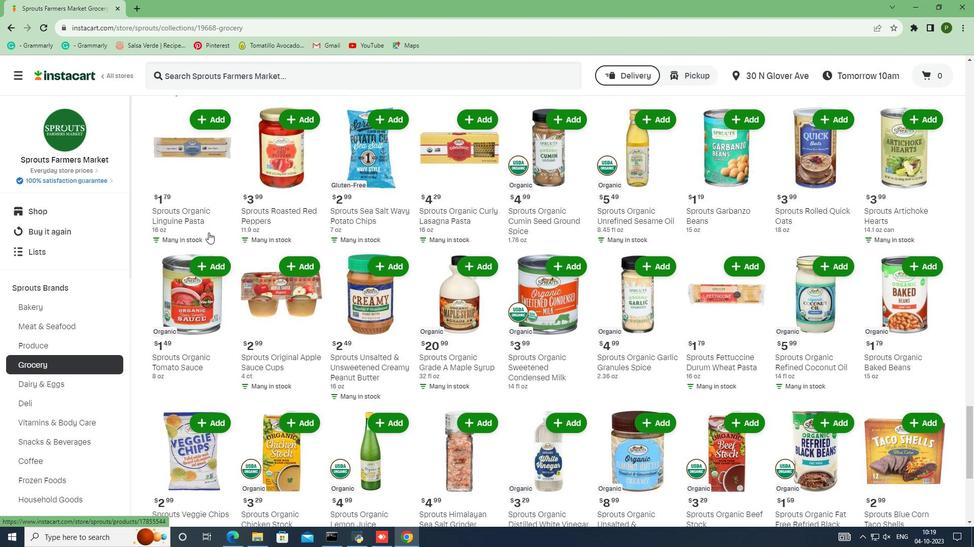 
Action: Mouse scrolled (208, 232) with delta (0, 0)
Screenshot: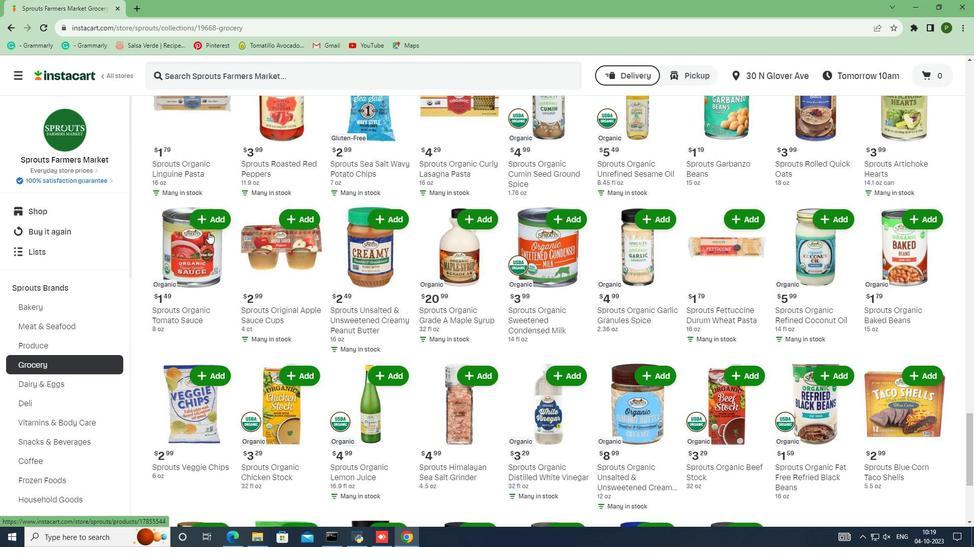 
Action: Mouse scrolled (208, 232) with delta (0, 0)
Screenshot: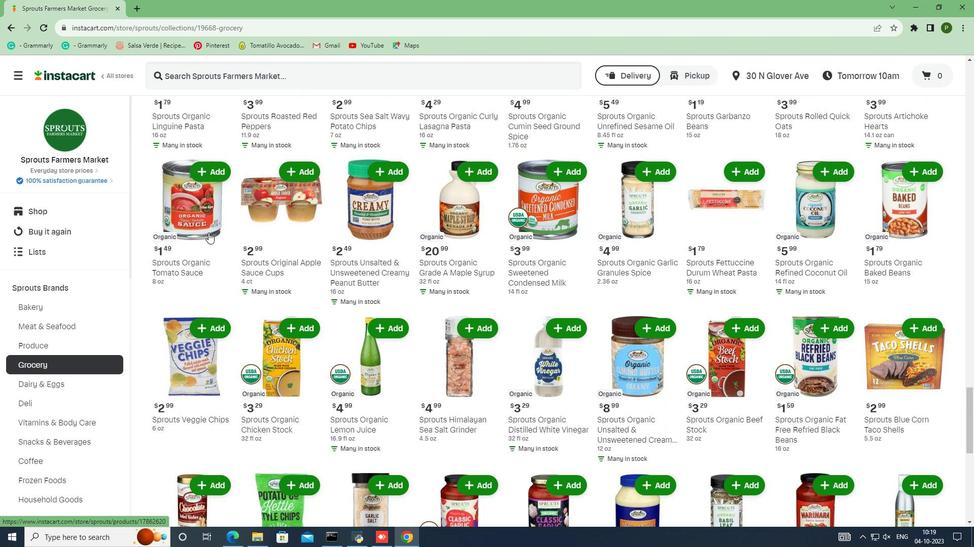 
Action: Mouse scrolled (208, 232) with delta (0, 0)
Screenshot: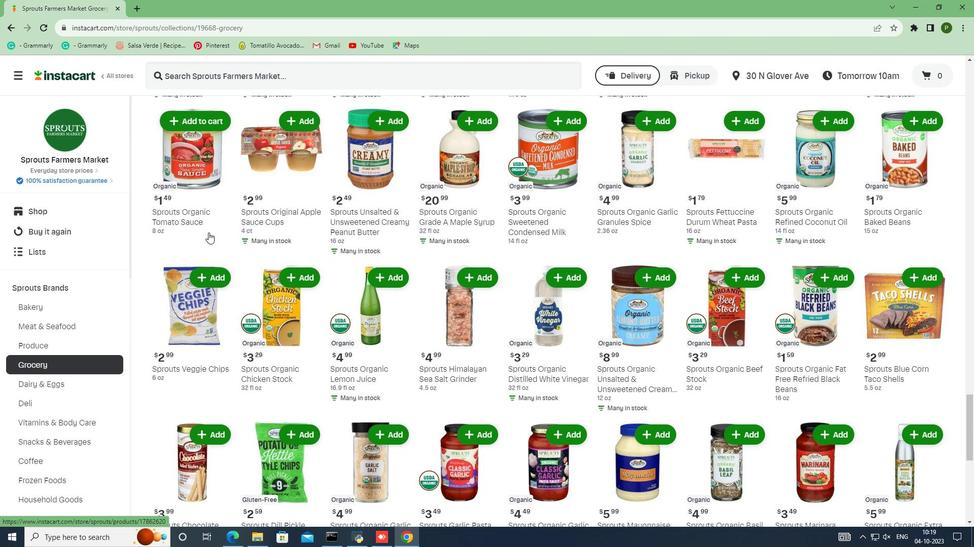 
Action: Mouse scrolled (208, 232) with delta (0, 0)
Screenshot: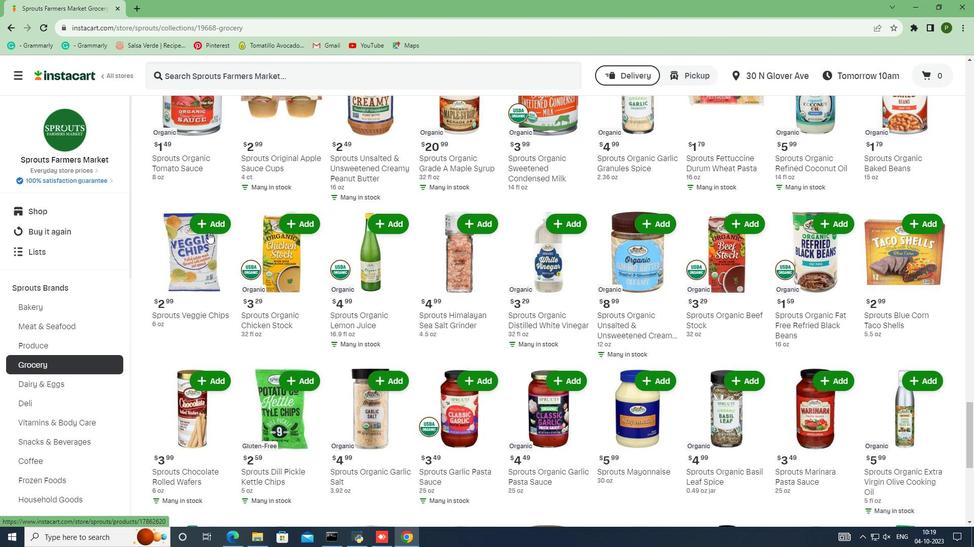 
Action: Mouse scrolled (208, 232) with delta (0, 0)
Screenshot: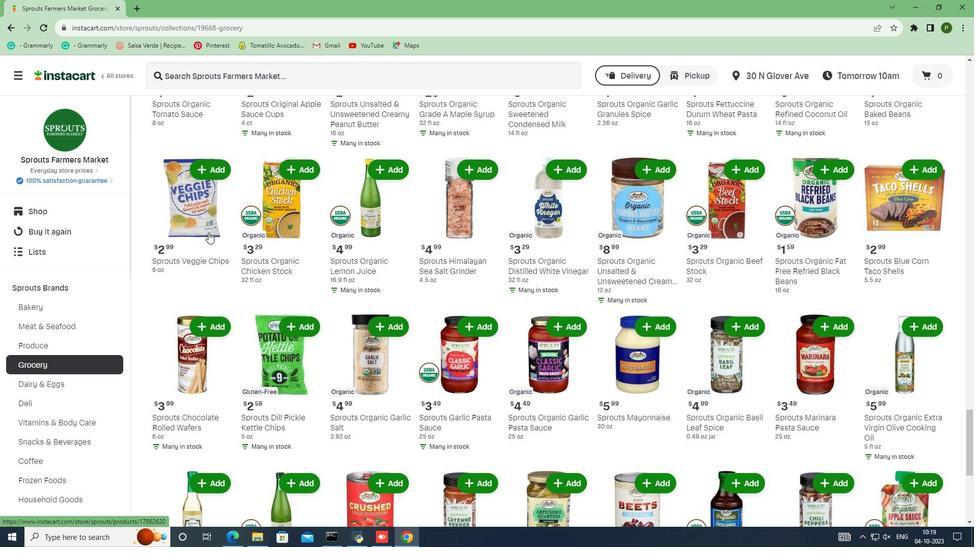 
Action: Mouse scrolled (208, 232) with delta (0, 0)
Screenshot: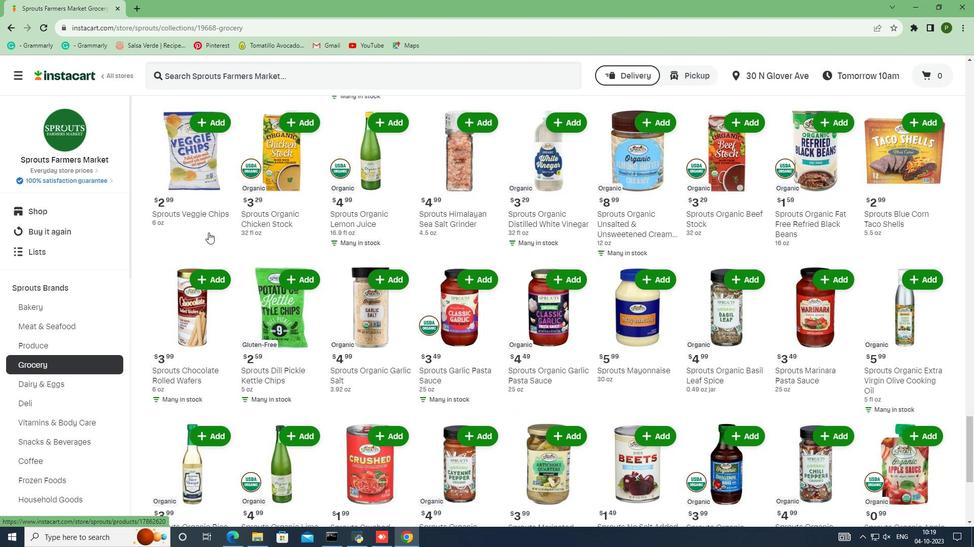 
Action: Mouse scrolled (208, 232) with delta (0, 0)
Screenshot: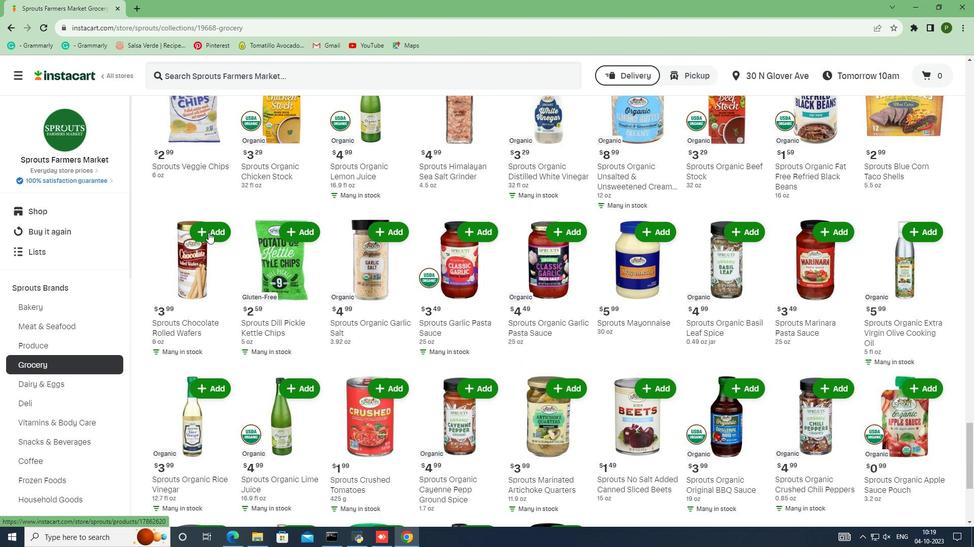 
Action: Mouse scrolled (208, 232) with delta (0, 0)
Screenshot: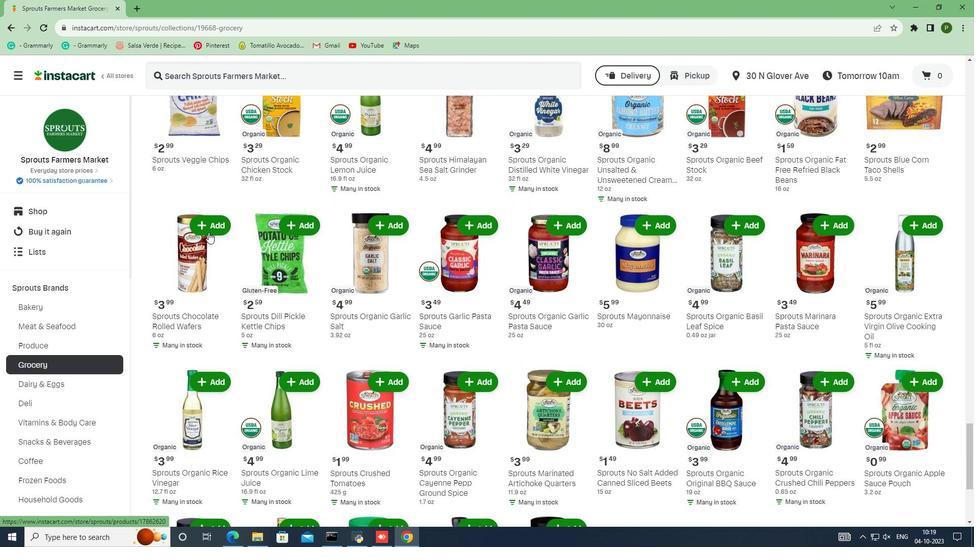 
Action: Mouse scrolled (208, 232) with delta (0, 0)
Screenshot: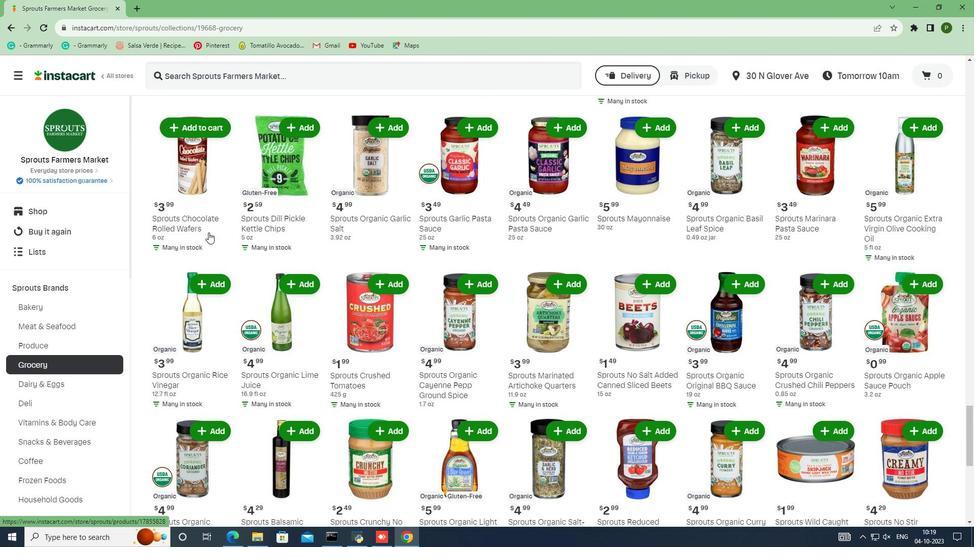 
Action: Mouse scrolled (208, 232) with delta (0, 0)
Screenshot: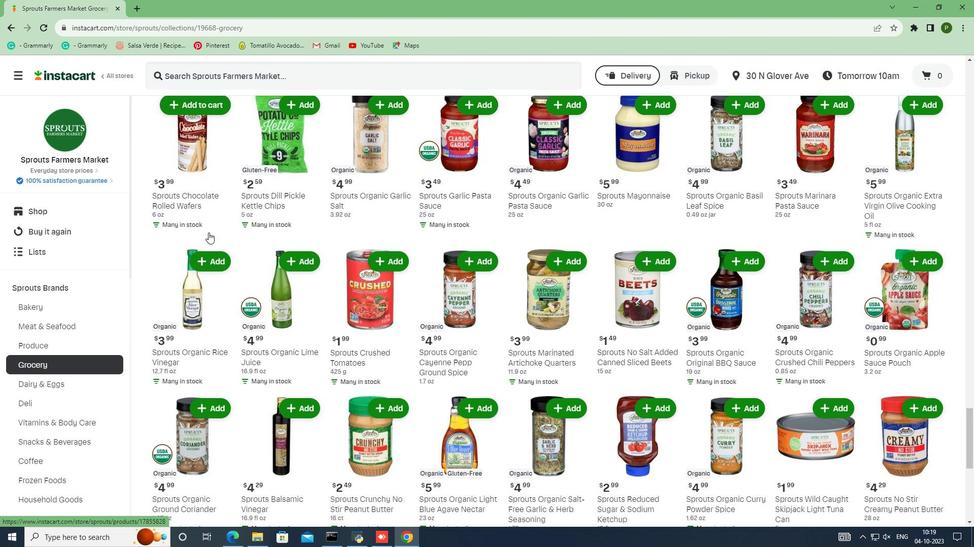 
Action: Mouse scrolled (208, 232) with delta (0, 0)
Screenshot: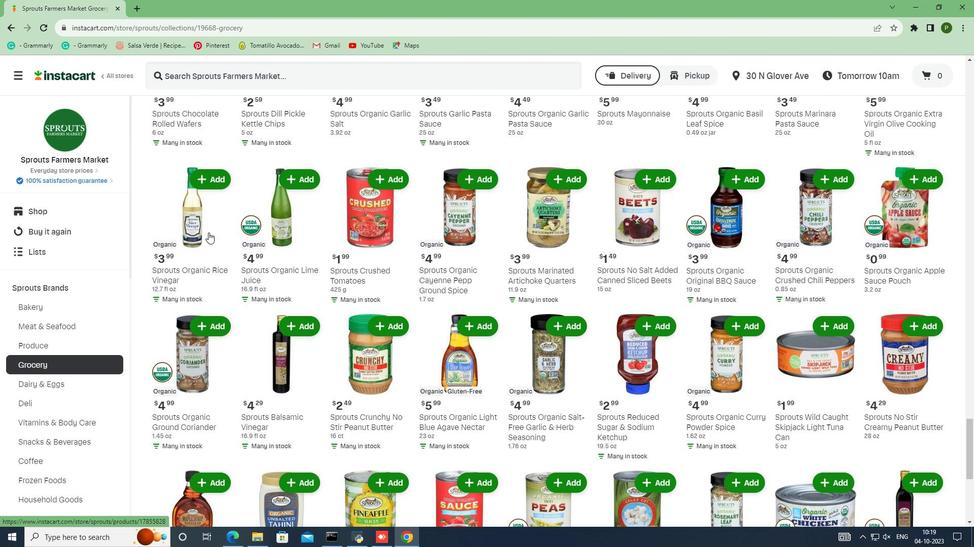 
Action: Mouse scrolled (208, 232) with delta (0, 0)
Screenshot: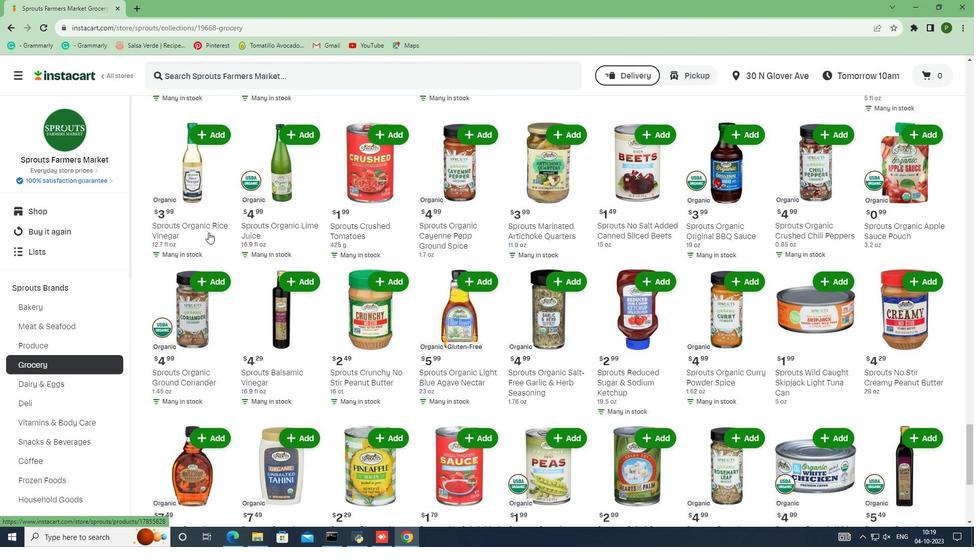 
Action: Mouse scrolled (208, 232) with delta (0, 0)
Screenshot: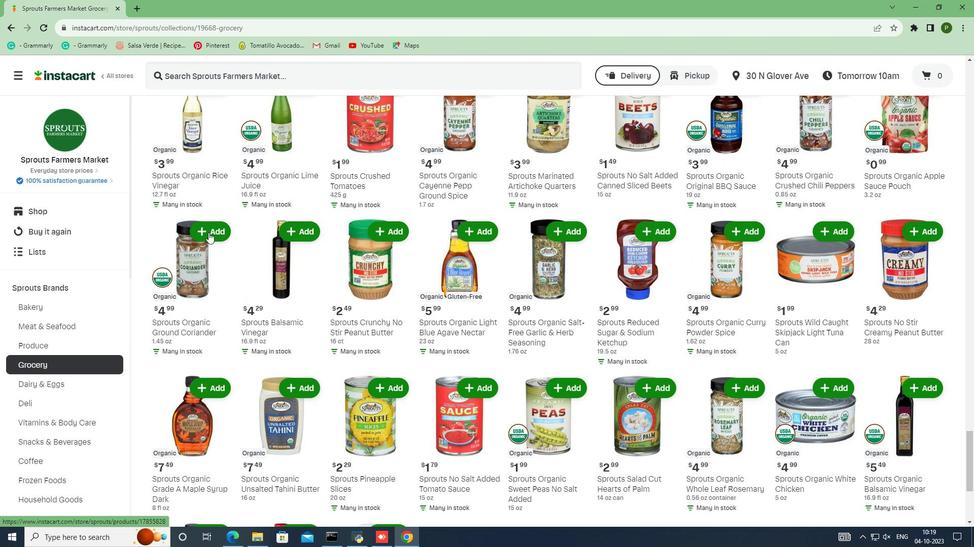 
Action: Mouse scrolled (208, 232) with delta (0, 0)
Screenshot: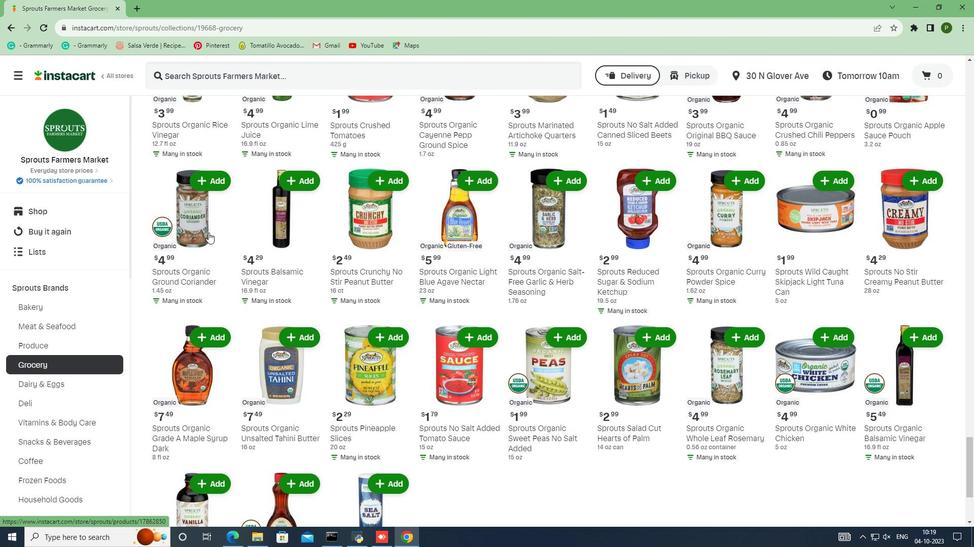 
Action: Mouse scrolled (208, 232) with delta (0, 0)
Screenshot: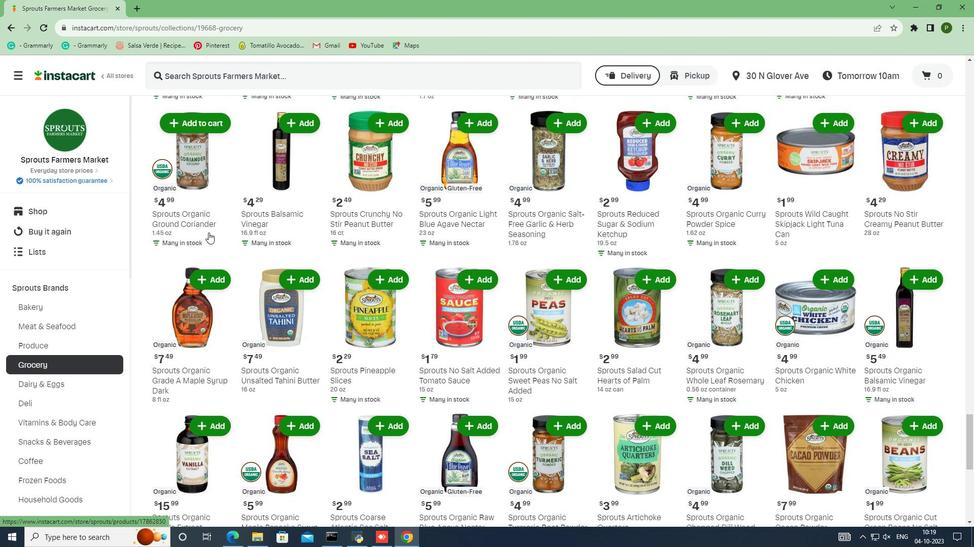 
Action: Mouse scrolled (208, 232) with delta (0, 0)
Screenshot: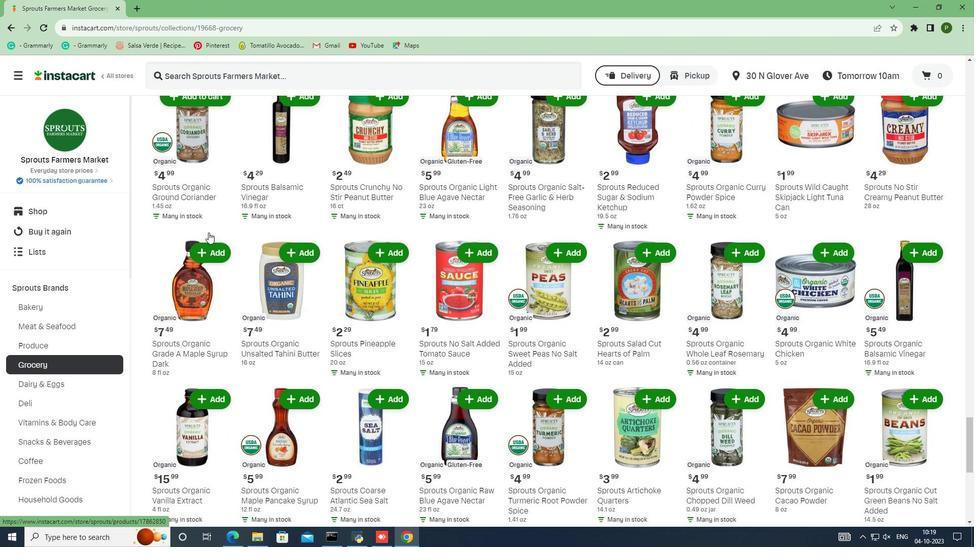 
Action: Mouse scrolled (208, 232) with delta (0, 0)
Screenshot: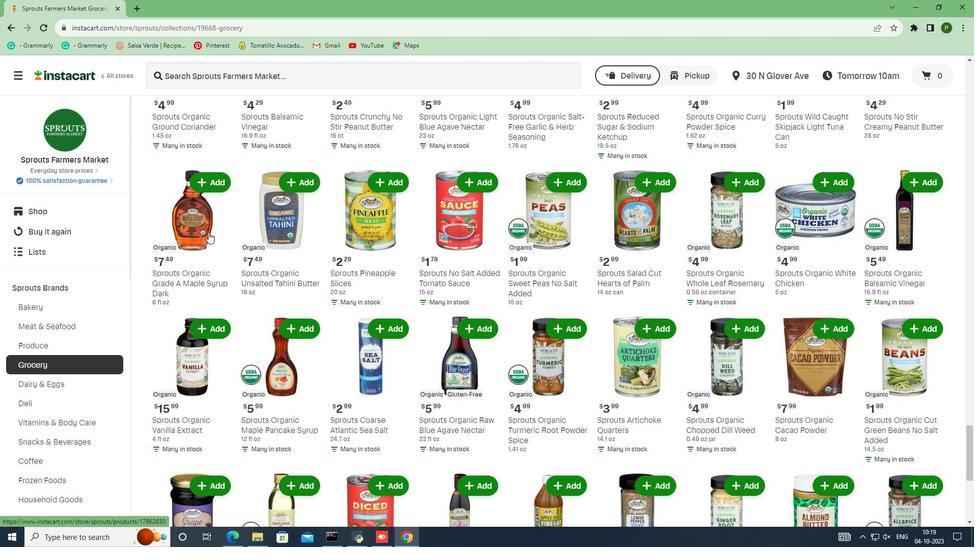 
Action: Mouse scrolled (208, 232) with delta (0, 0)
Screenshot: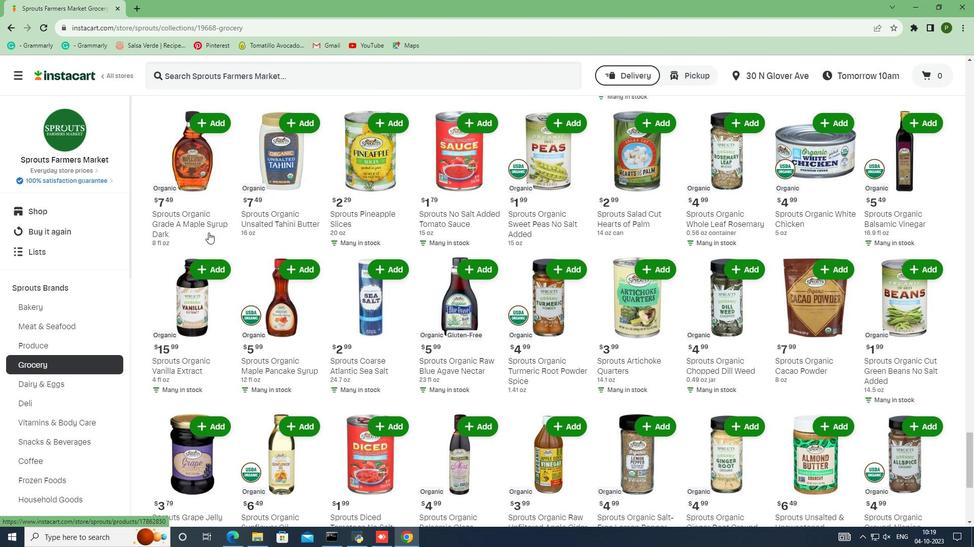 
Action: Mouse scrolled (208, 232) with delta (0, 0)
Screenshot: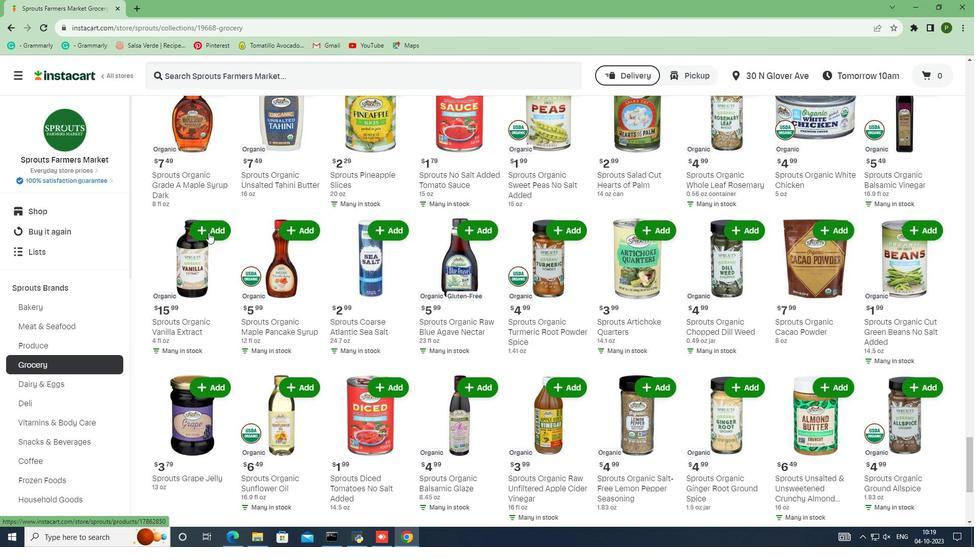
Action: Mouse scrolled (208, 232) with delta (0, 0)
Screenshot: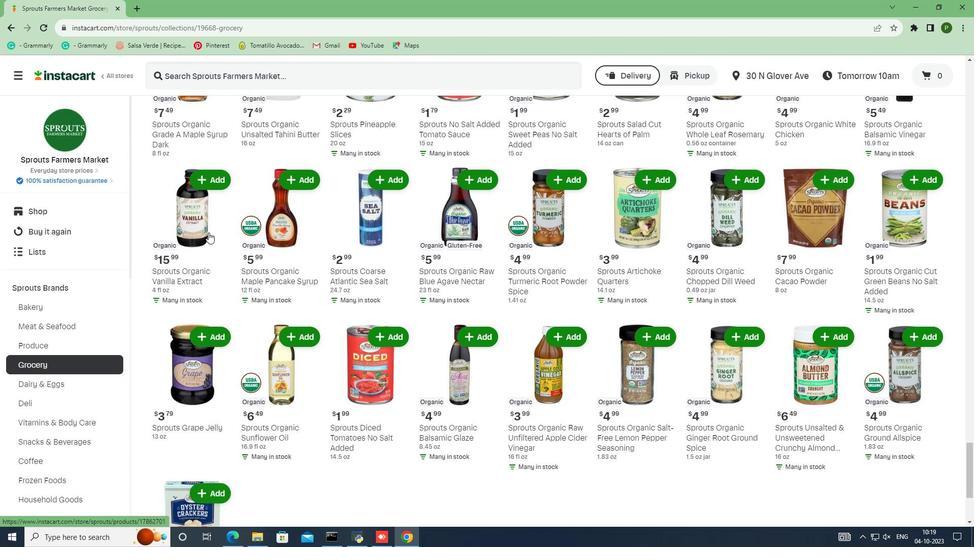 
Action: Mouse scrolled (208, 232) with delta (0, 0)
Screenshot: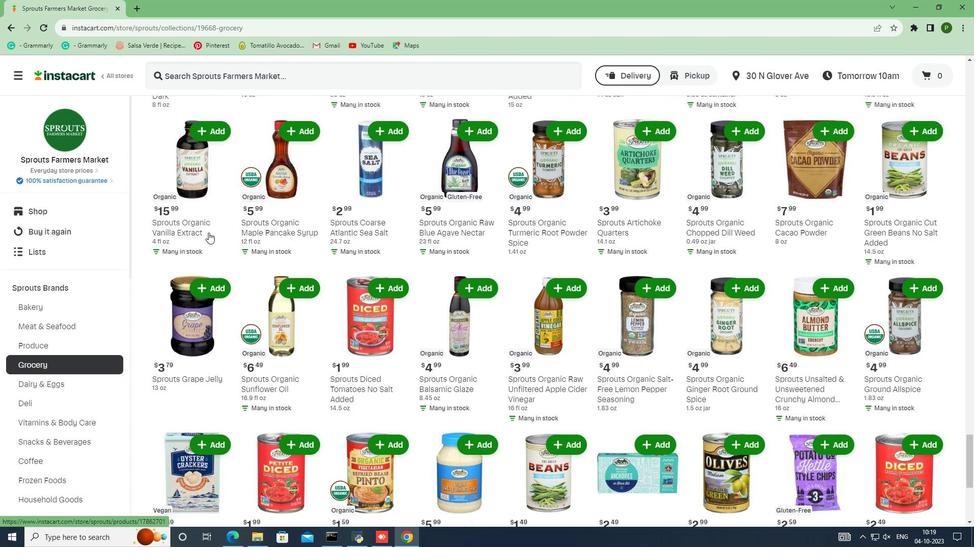 
Action: Mouse scrolled (208, 232) with delta (0, 0)
Screenshot: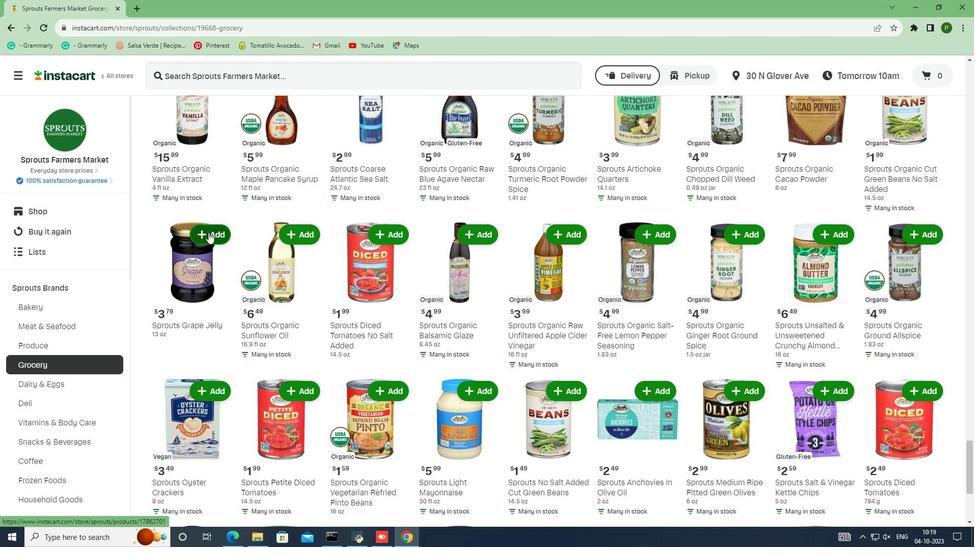 
Action: Mouse scrolled (208, 232) with delta (0, 0)
Screenshot: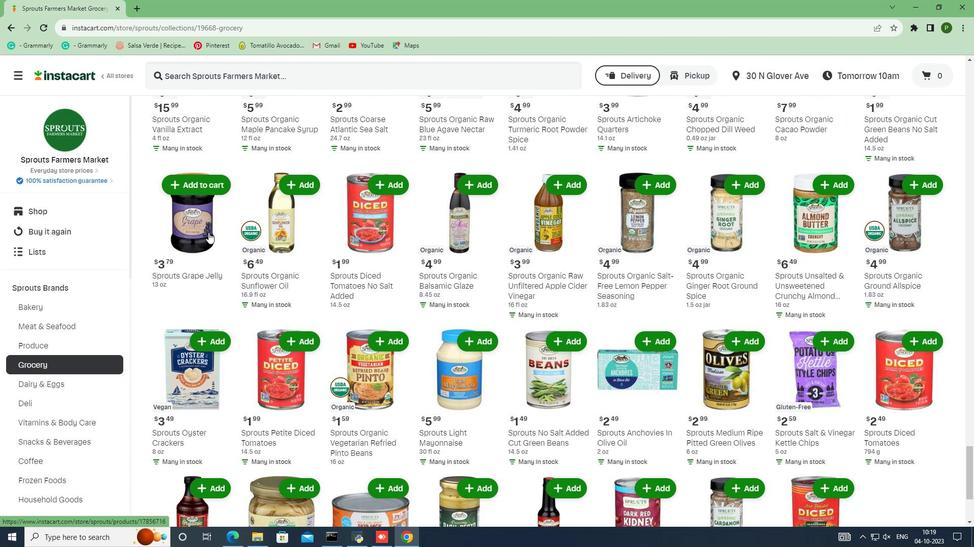 
Action: Mouse scrolled (208, 232) with delta (0, 0)
Screenshot: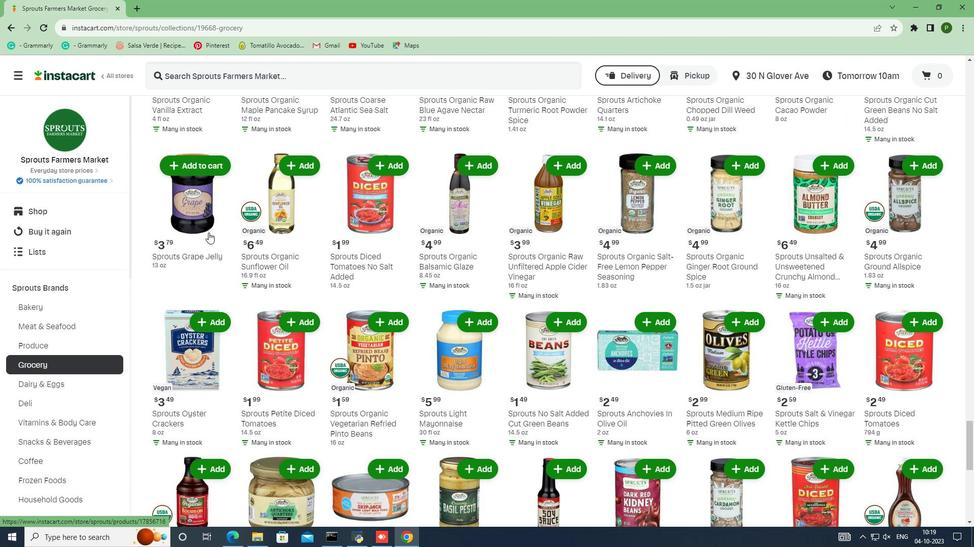 
Action: Mouse scrolled (208, 232) with delta (0, 0)
Screenshot: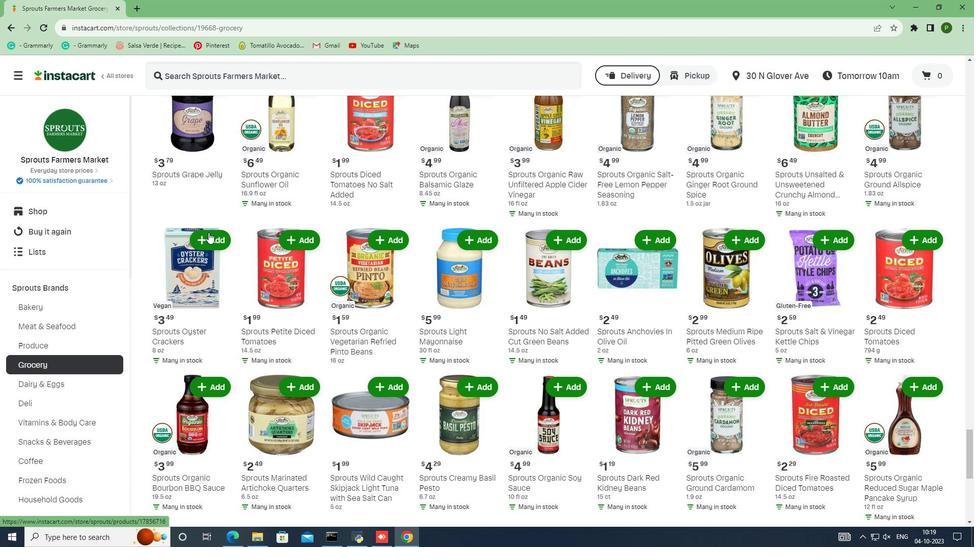 
Action: Mouse scrolled (208, 232) with delta (0, 0)
Screenshot: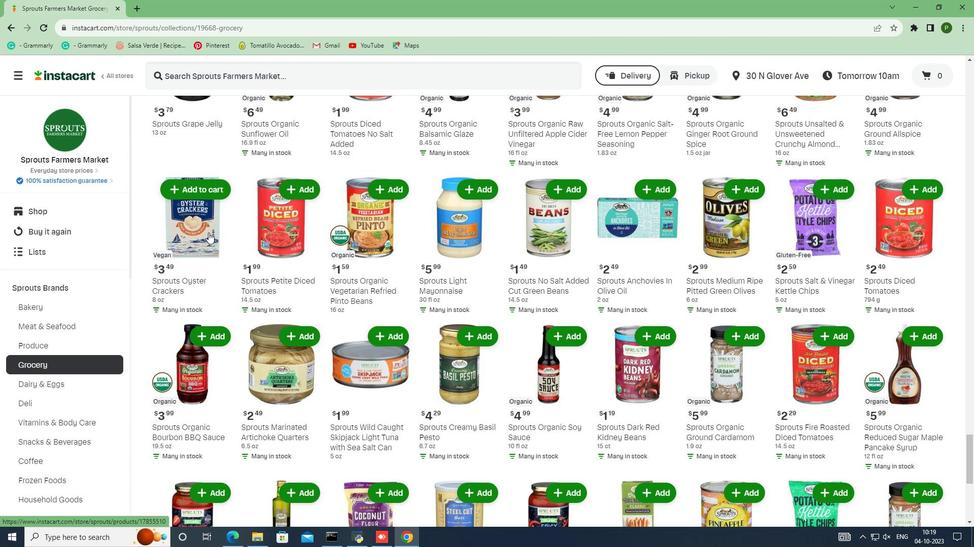 
Action: Mouse scrolled (208, 232) with delta (0, 0)
Screenshot: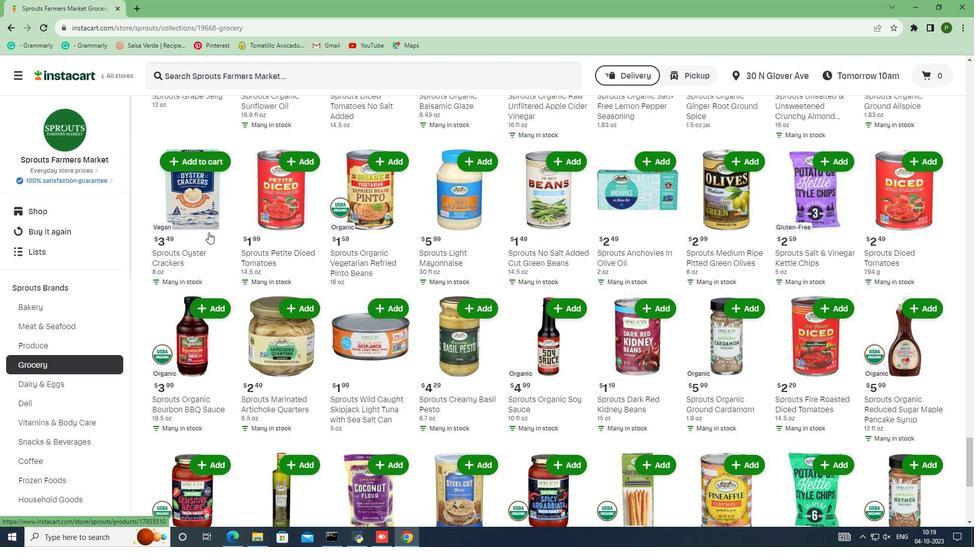 
Action: Mouse scrolled (208, 232) with delta (0, 0)
Screenshot: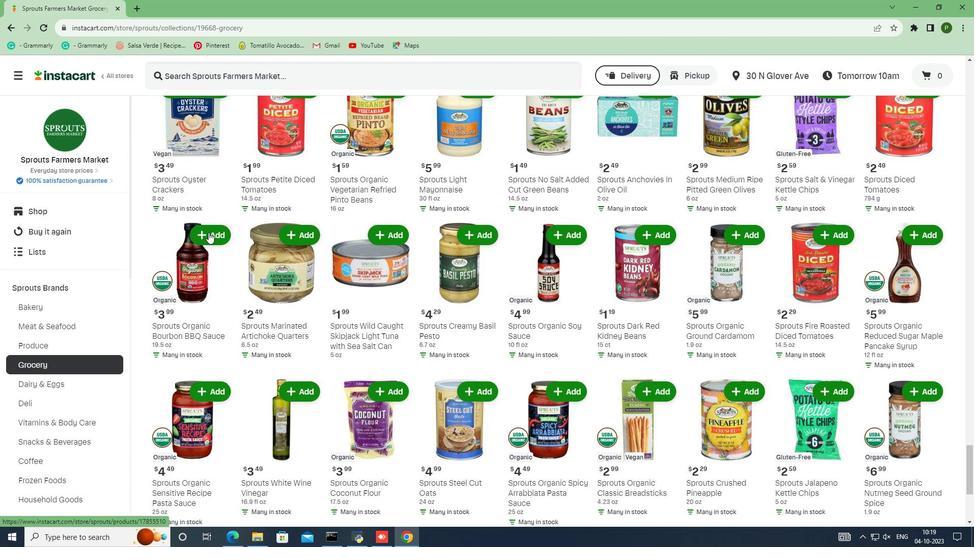 
Action: Mouse scrolled (208, 232) with delta (0, 0)
Screenshot: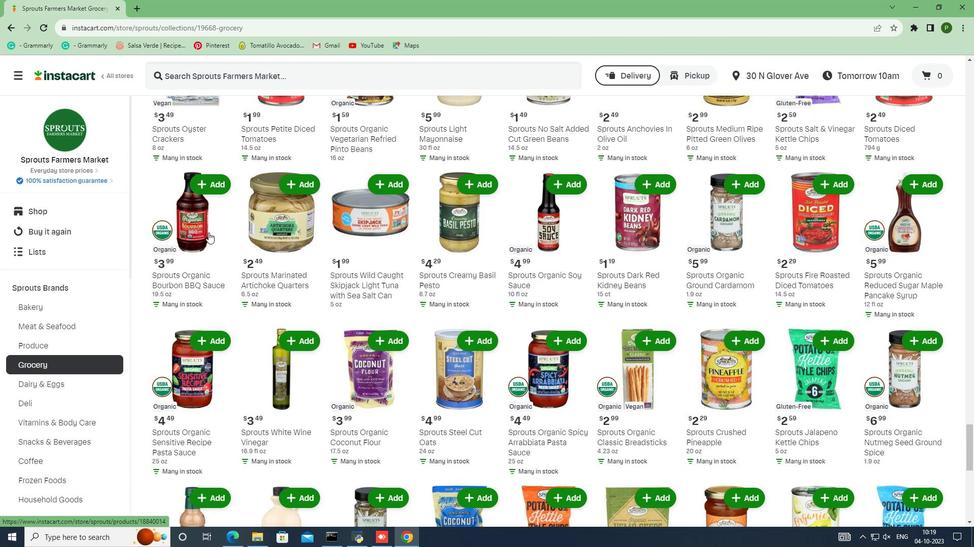 
Action: Mouse scrolled (208, 232) with delta (0, 0)
Screenshot: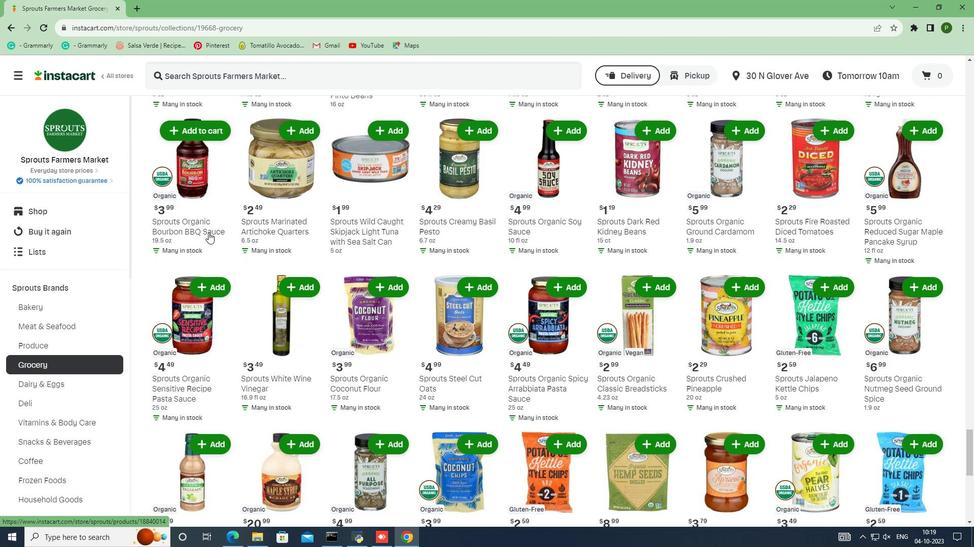 
Action: Mouse scrolled (208, 232) with delta (0, 0)
Screenshot: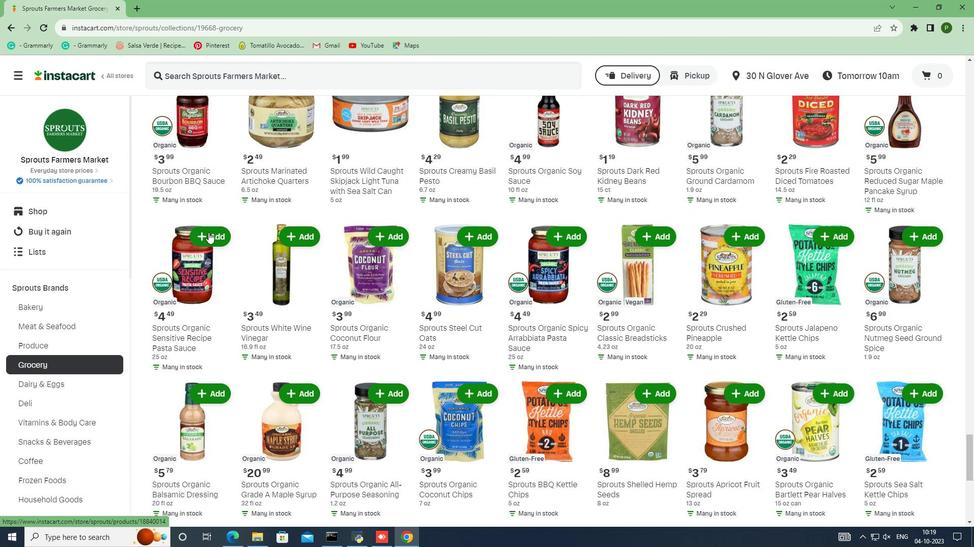 
Action: Mouse scrolled (208, 232) with delta (0, 0)
Screenshot: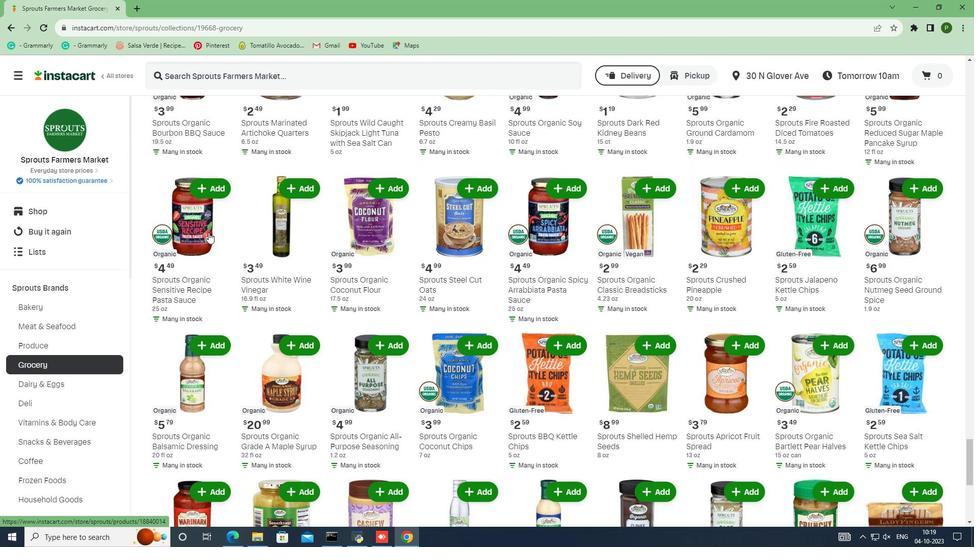 
Action: Mouse scrolled (208, 232) with delta (0, 0)
Screenshot: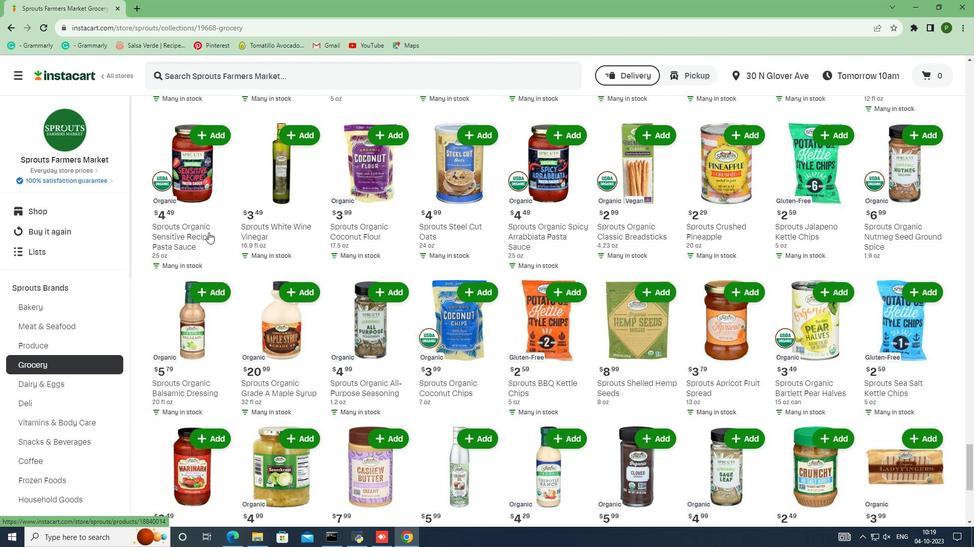 
Action: Mouse scrolled (208, 232) with delta (0, 0)
Screenshot: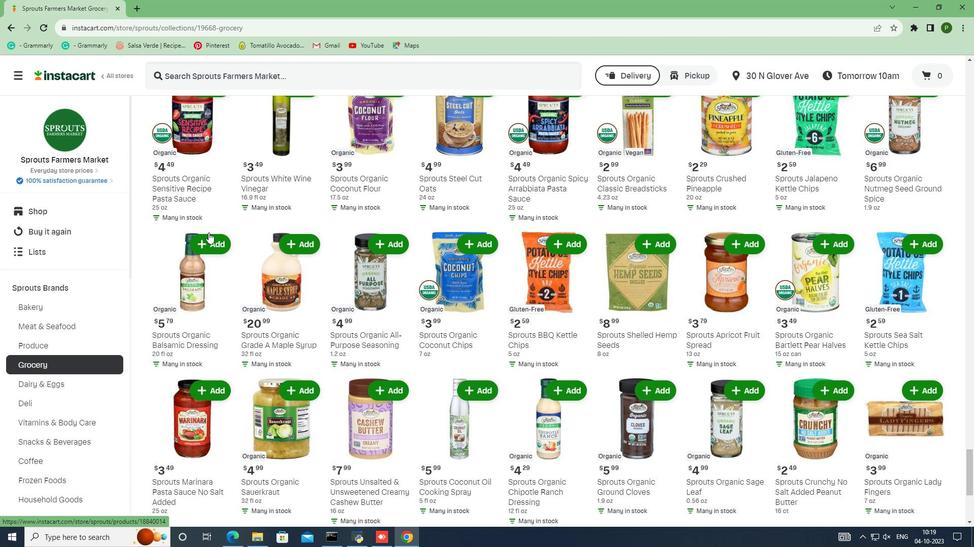 
Action: Mouse scrolled (208, 232) with delta (0, 0)
Screenshot: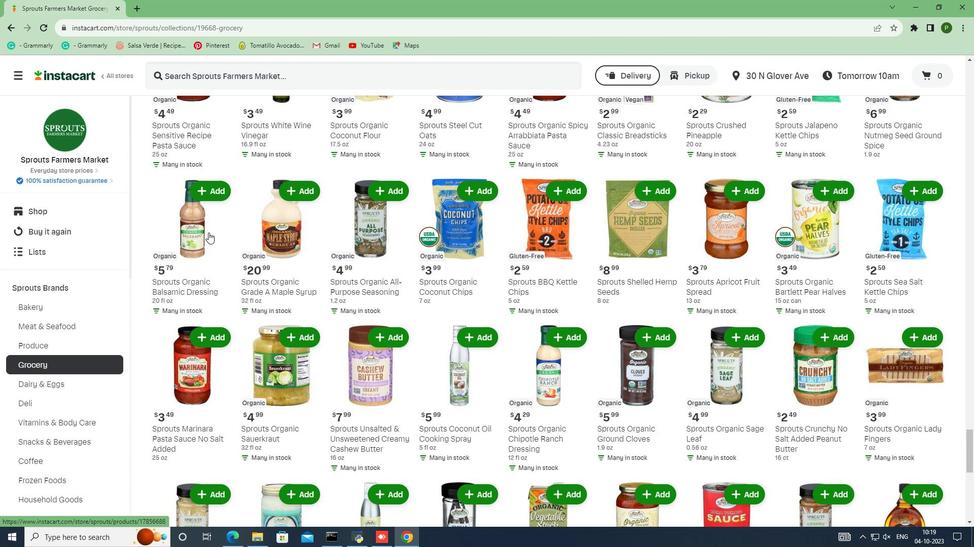 
Action: Mouse scrolled (208, 232) with delta (0, 0)
Screenshot: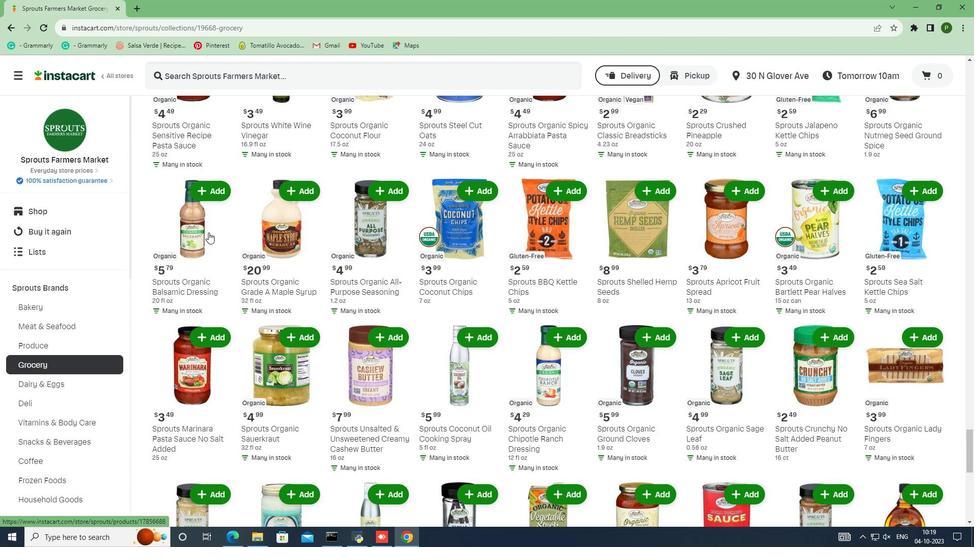 
Action: Mouse scrolled (208, 232) with delta (0, 0)
Screenshot: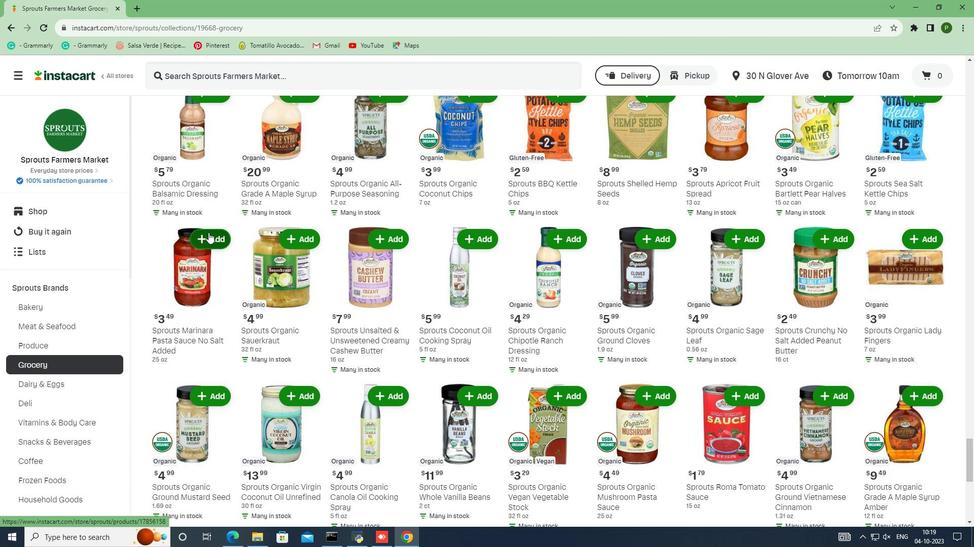 
Action: Mouse scrolled (208, 232) with delta (0, 0)
Screenshot: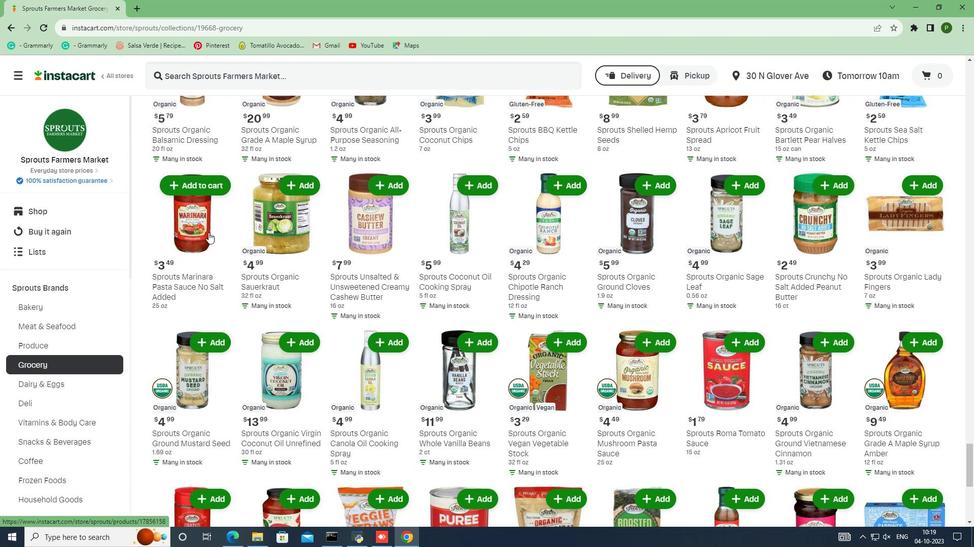 
Action: Mouse scrolled (208, 232) with delta (0, 0)
Screenshot: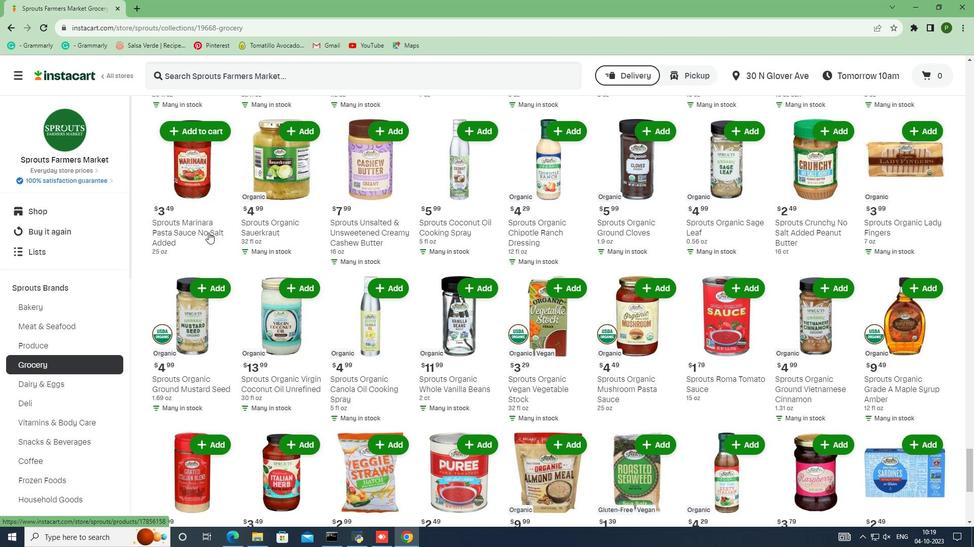 
Action: Mouse scrolled (208, 232) with delta (0, 0)
Screenshot: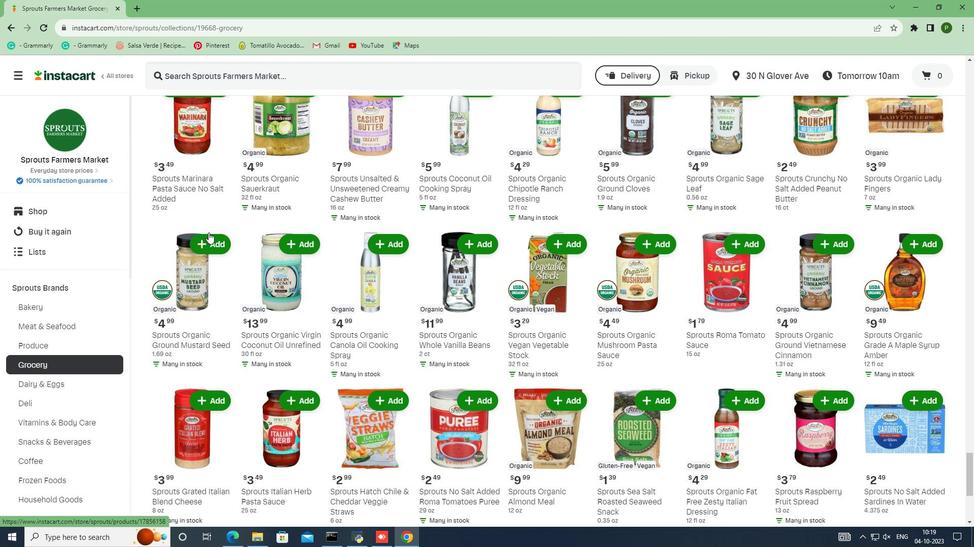 
Action: Mouse scrolled (208, 232) with delta (0, 0)
Screenshot: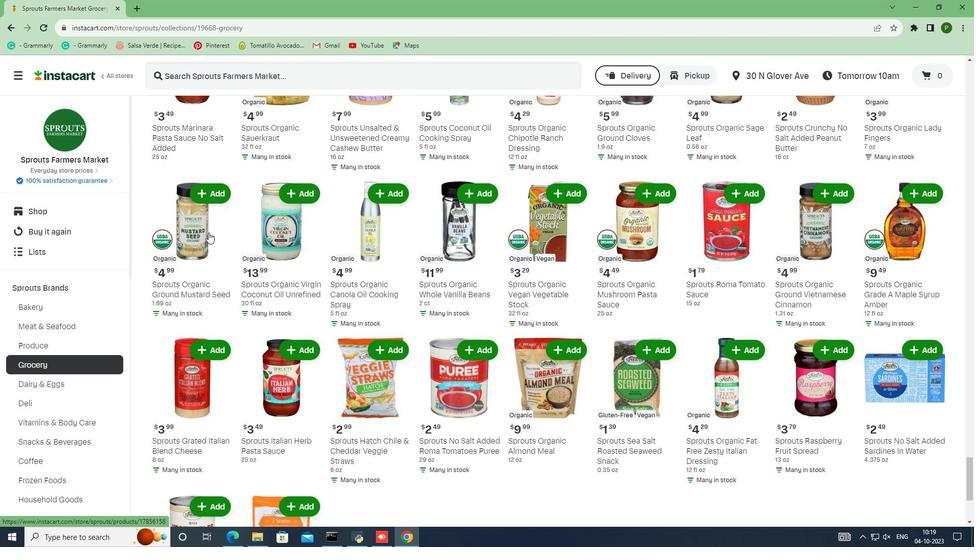 
Action: Mouse scrolled (208, 232) with delta (0, 0)
Screenshot: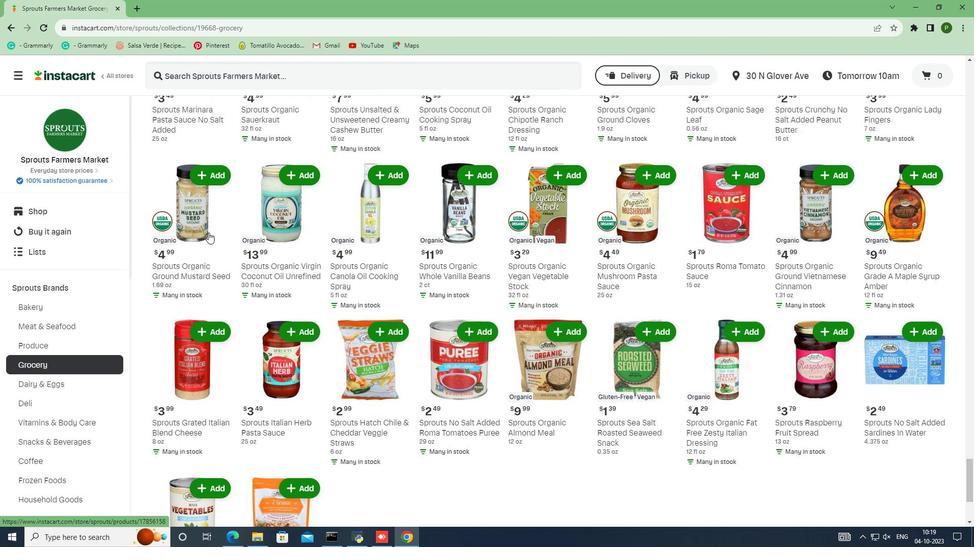 
Action: Mouse scrolled (208, 232) with delta (0, 0)
Screenshot: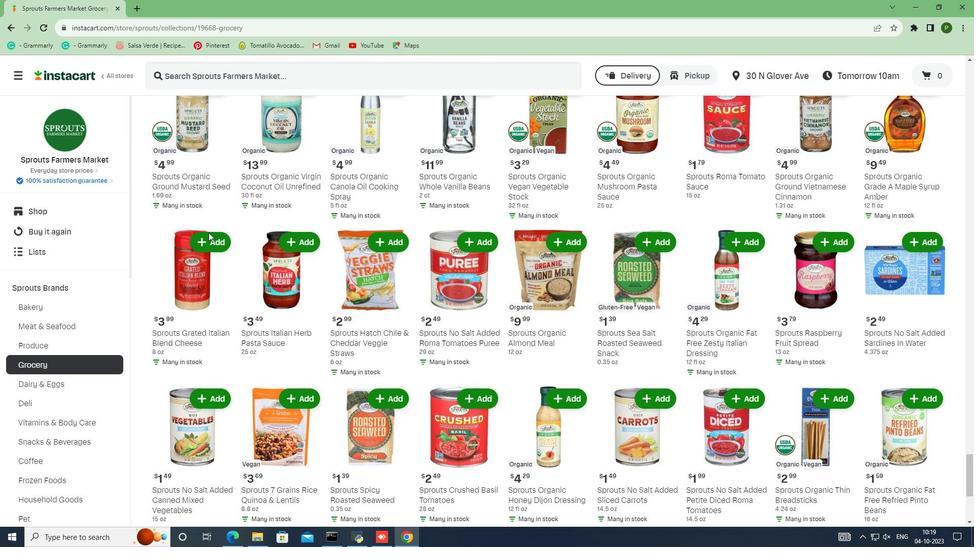 
Action: Mouse scrolled (208, 232) with delta (0, 0)
Screenshot: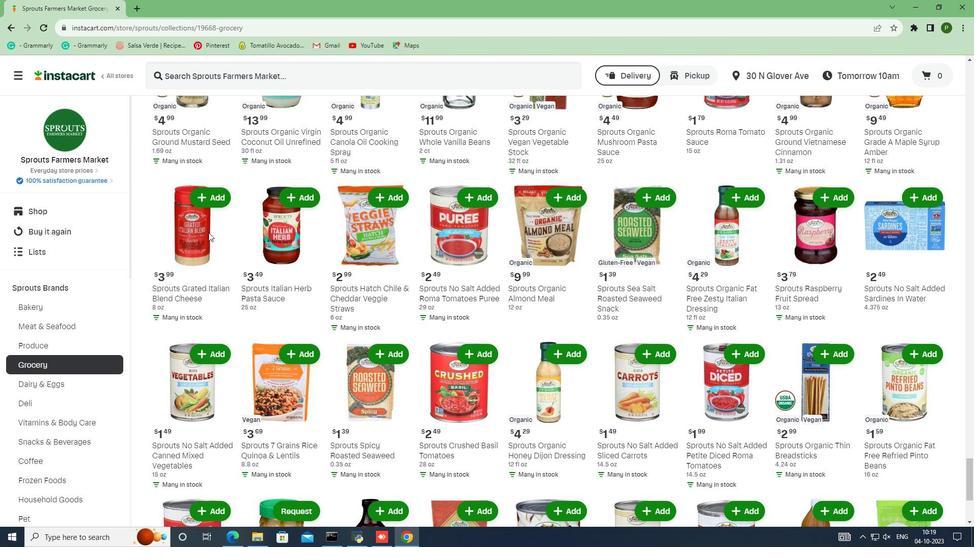 
Action: Mouse scrolled (208, 232) with delta (0, 0)
Screenshot: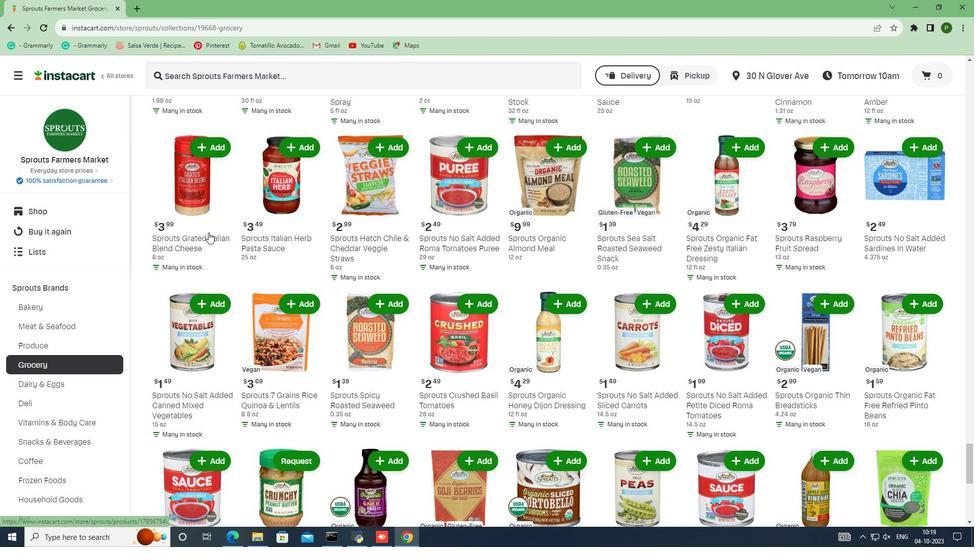 
Action: Mouse scrolled (208, 232) with delta (0, 0)
Screenshot: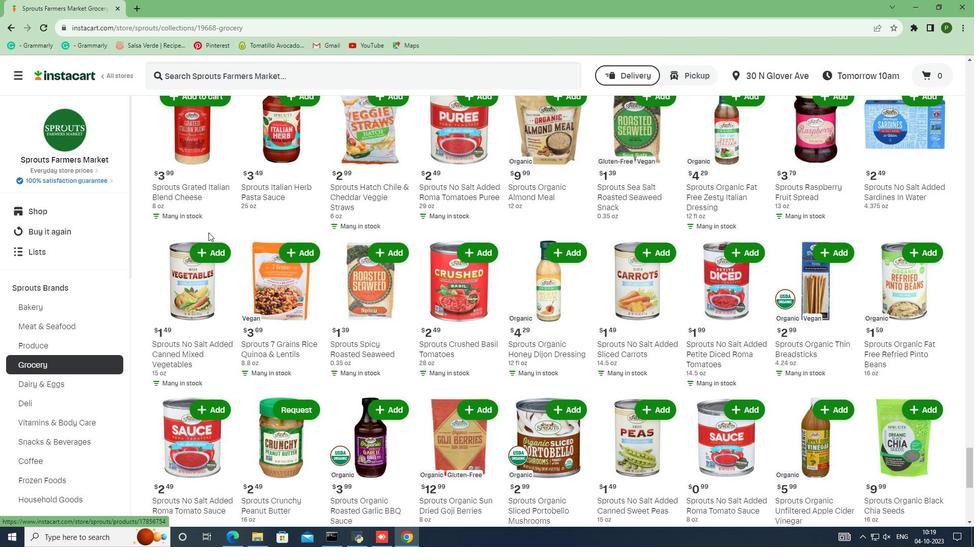 
Action: Mouse moved to (615, 199)
Screenshot: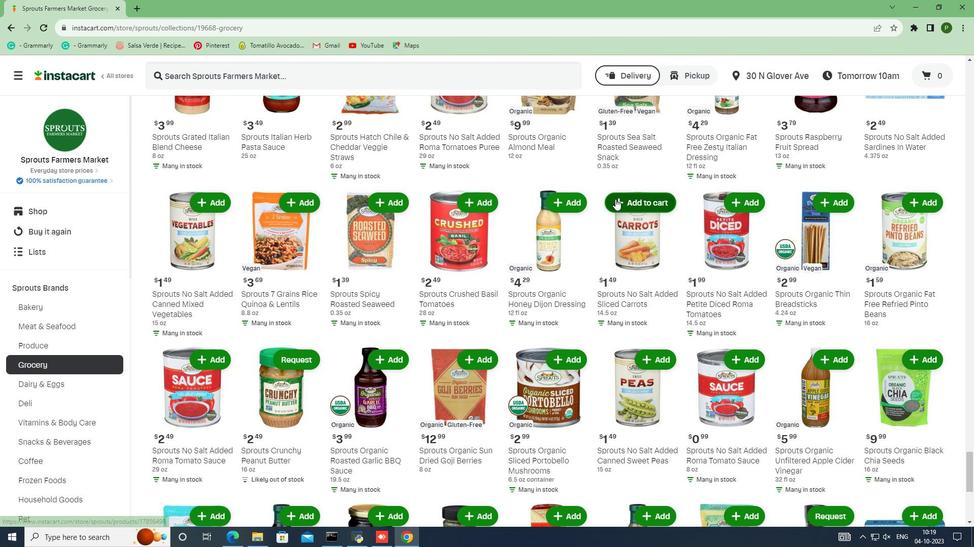 
Action: Mouse pressed left at (615, 199)
Screenshot: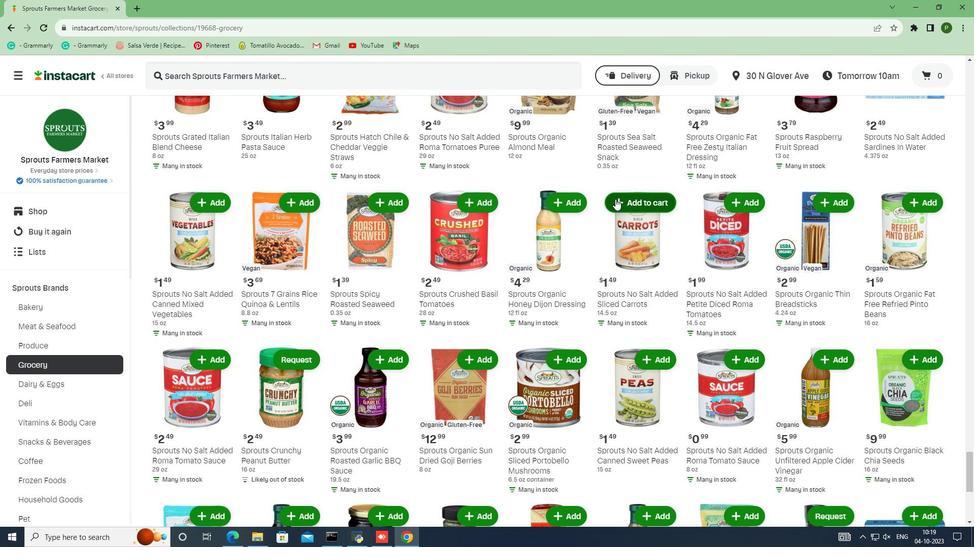
Action: Mouse moved to (615, 198)
Screenshot: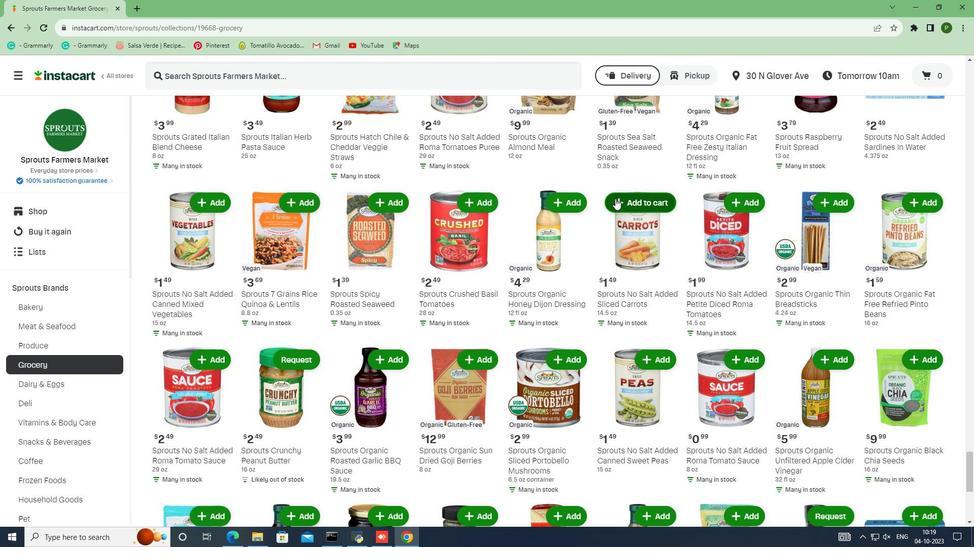 
